 Task: Find an Airbnb in Lesosibirsk, Russia for 6 guests from July 7 to July 15, with 3 bedrooms, 3 beds, 3 bathrooms, a washing machine, and self check-in, within a price range of ₹15,000 to ₹20,000 per night.
Action: Mouse moved to (522, 132)
Screenshot: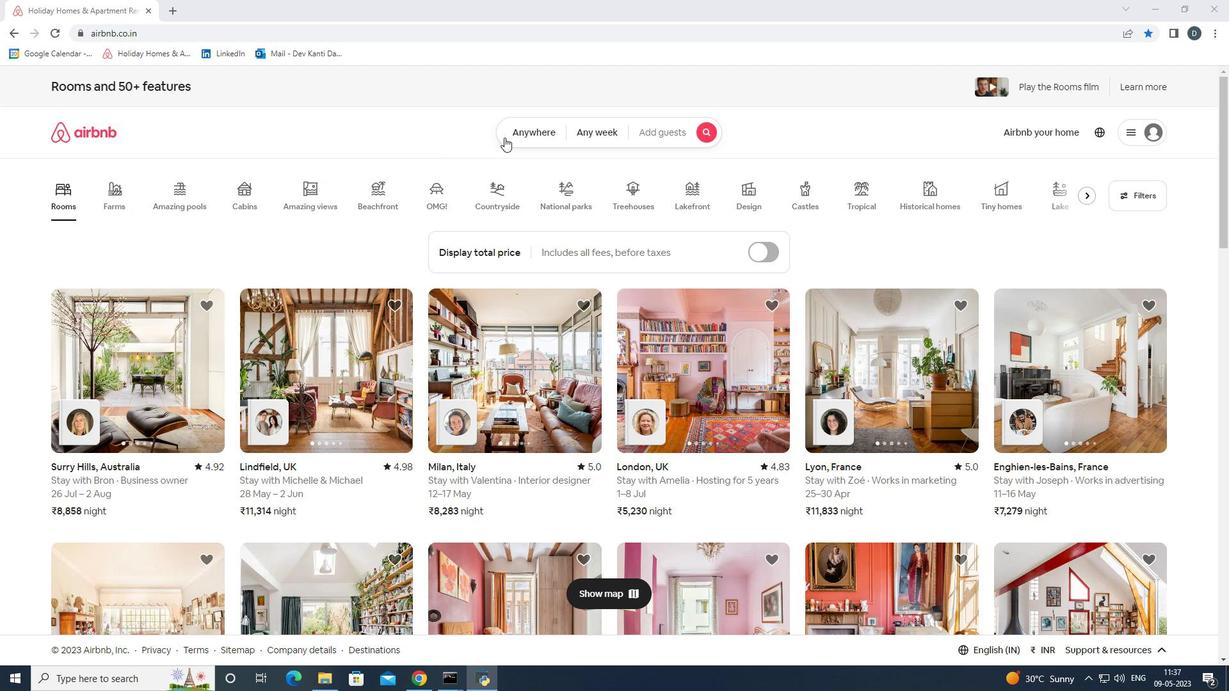 
Action: Mouse pressed left at (522, 132)
Screenshot: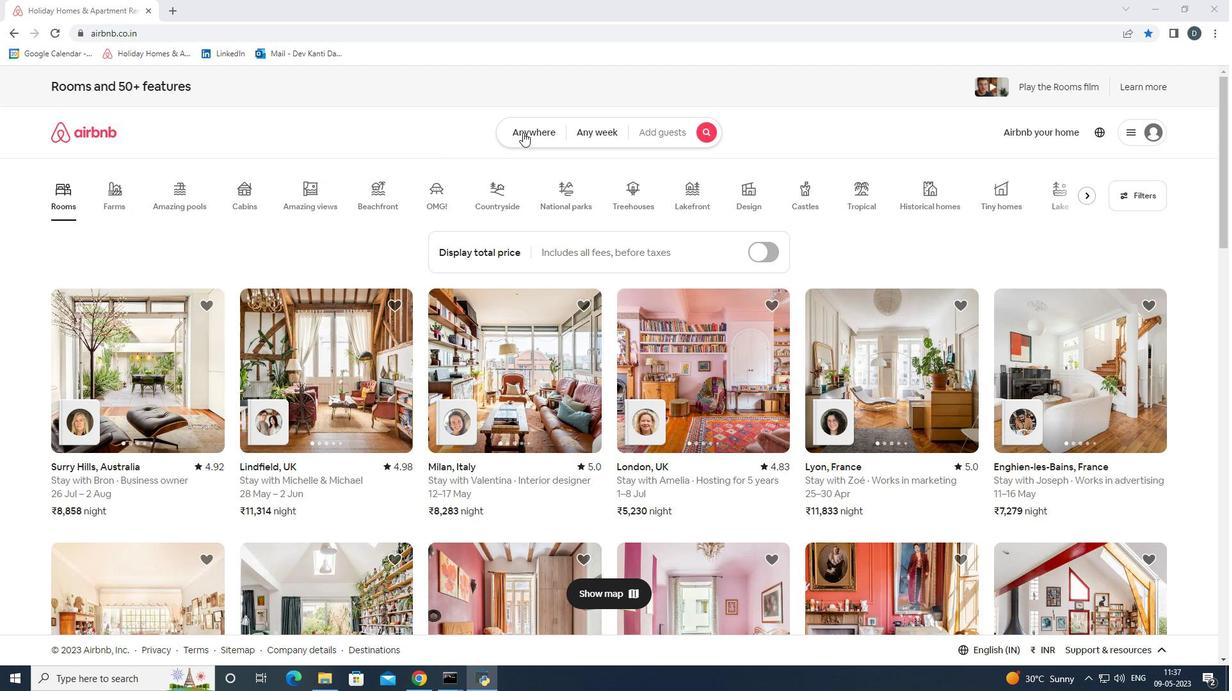 
Action: Mouse moved to (463, 183)
Screenshot: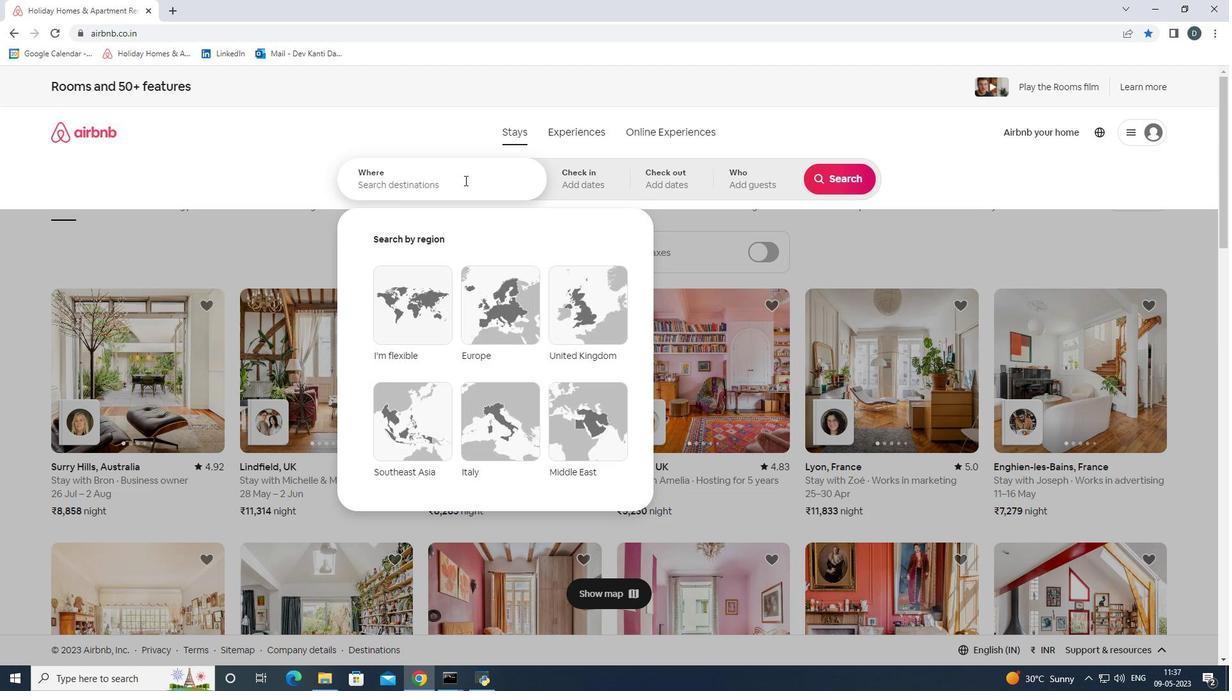 
Action: Mouse pressed left at (463, 183)
Screenshot: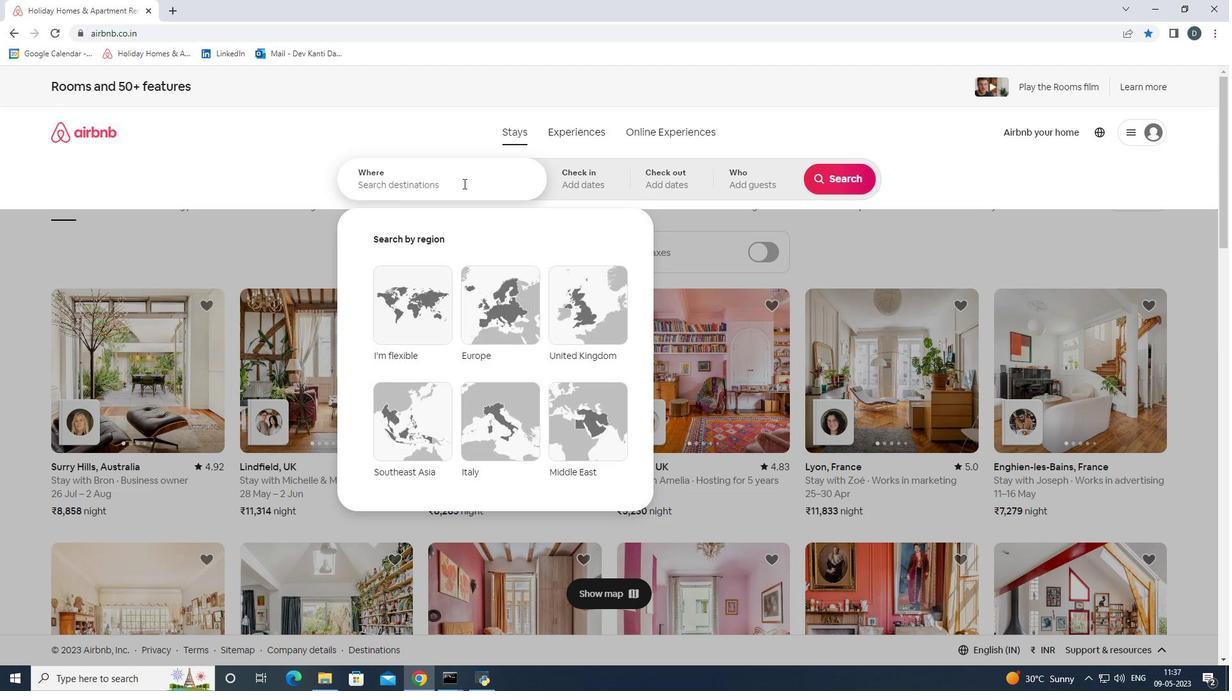 
Action: Key pressed <Key.shift>Lesosibirsk,<Key.shift><Key.shift><Key.shift><Key.shift><Key.shift><Key.shift><Key.shift><Key.shift>Russia<Key.enter>
Screenshot: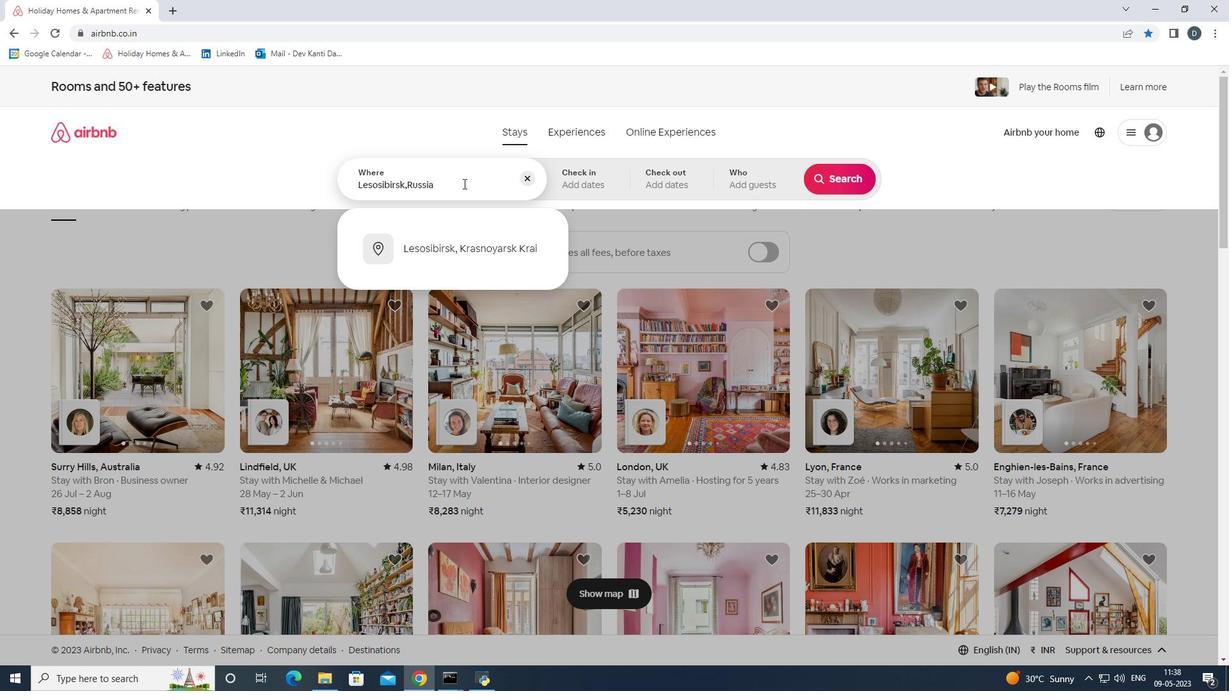 
Action: Mouse moved to (829, 284)
Screenshot: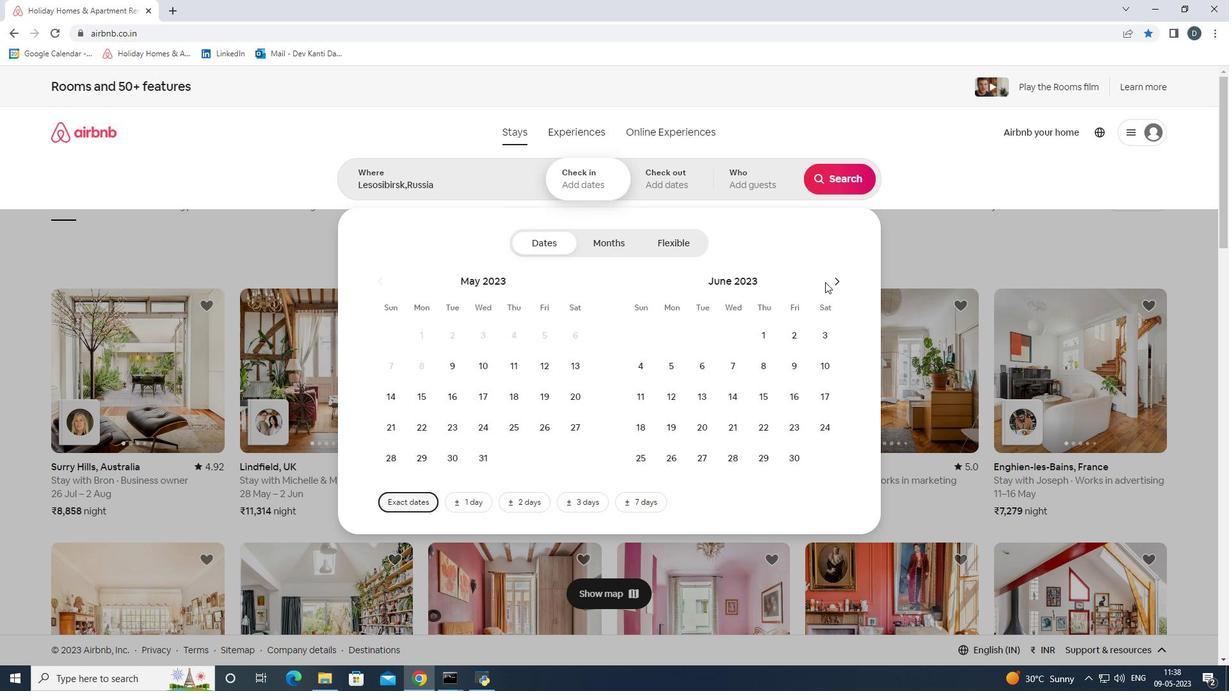 
Action: Mouse pressed left at (829, 284)
Screenshot: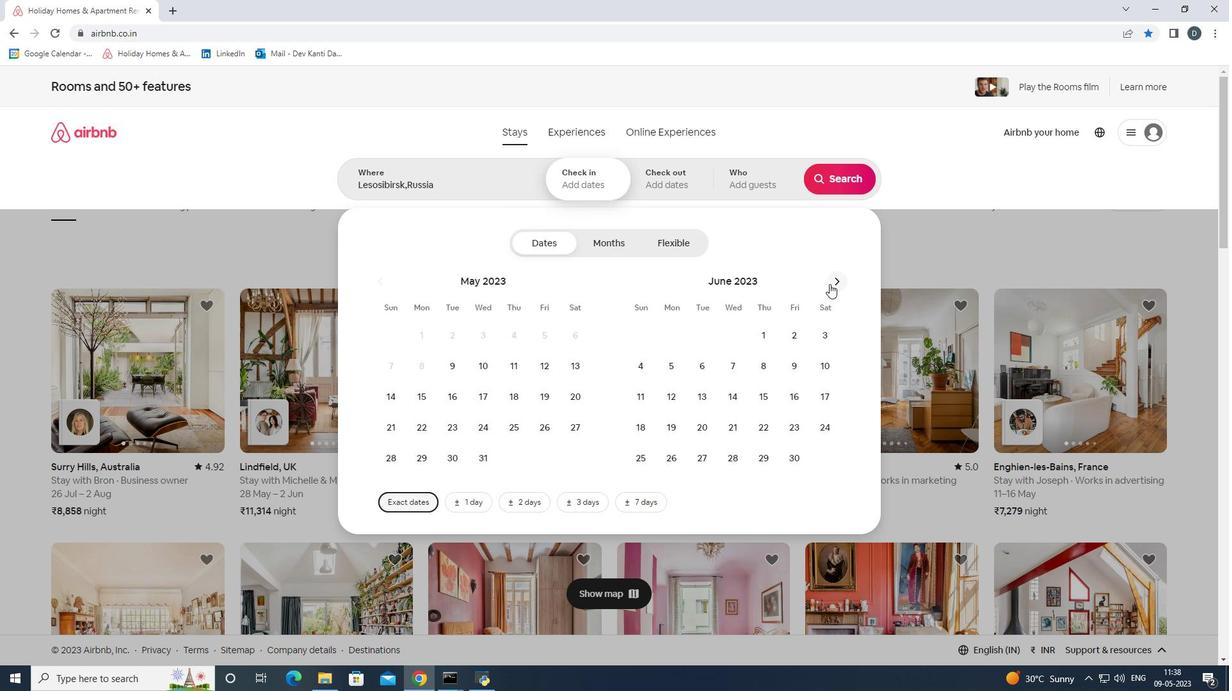
Action: Mouse moved to (789, 367)
Screenshot: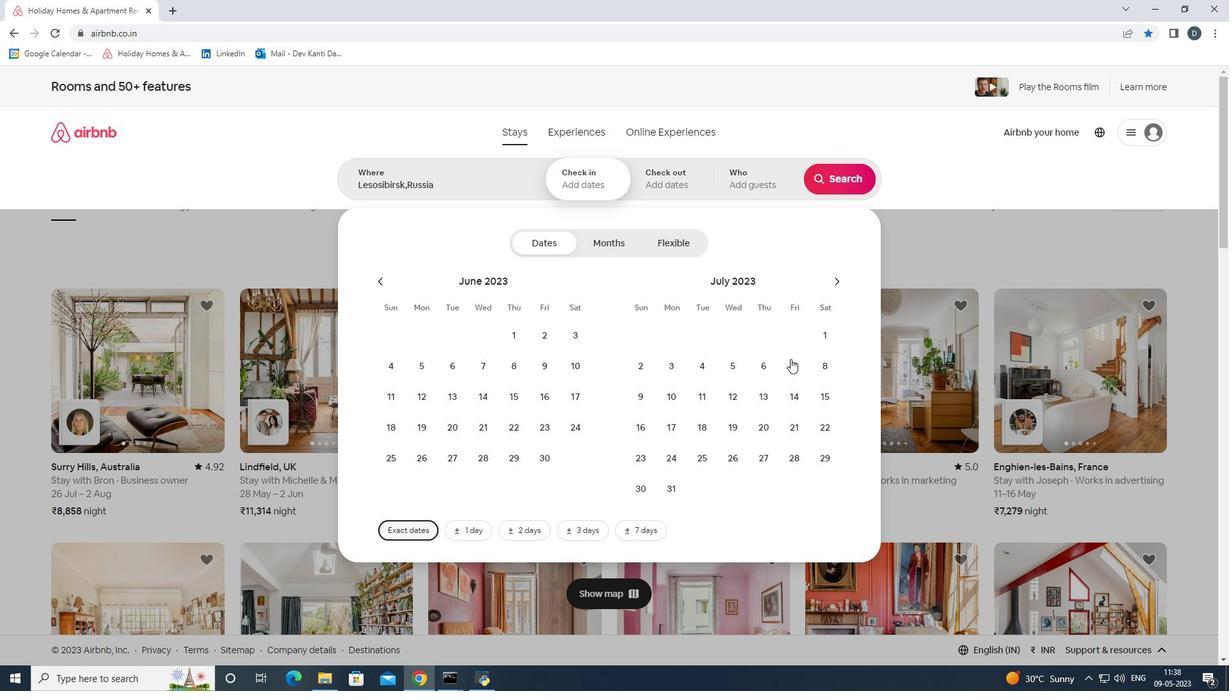 
Action: Mouse pressed left at (789, 367)
Screenshot: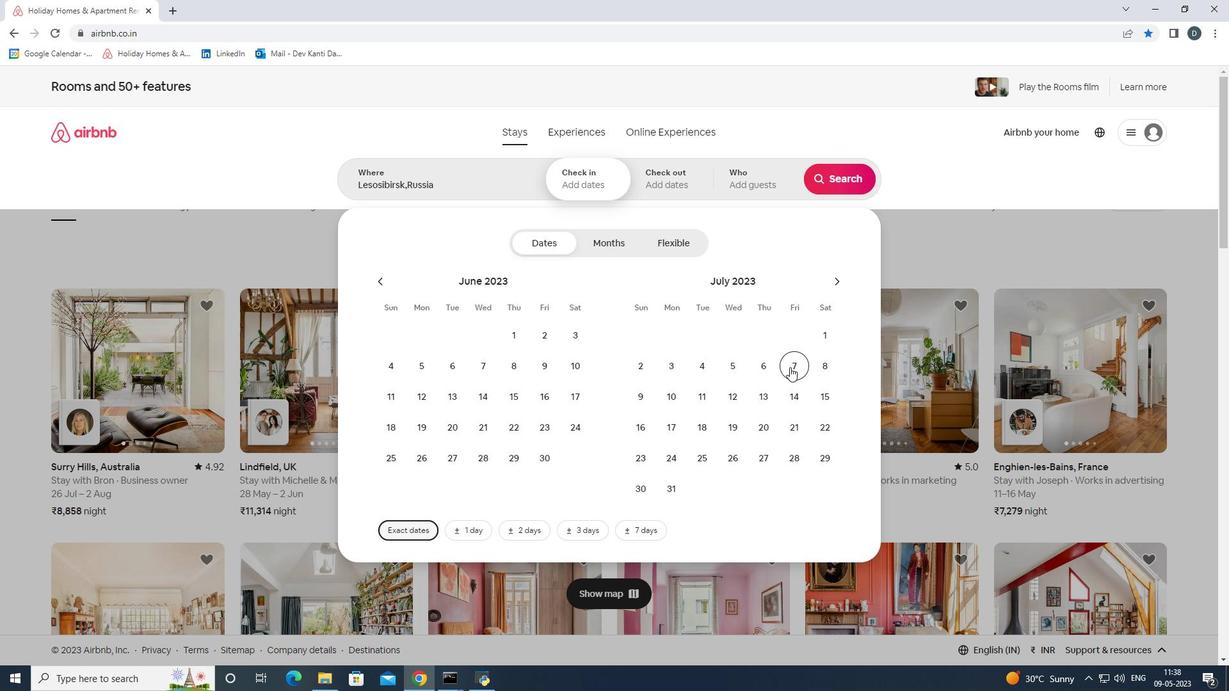 
Action: Mouse moved to (816, 391)
Screenshot: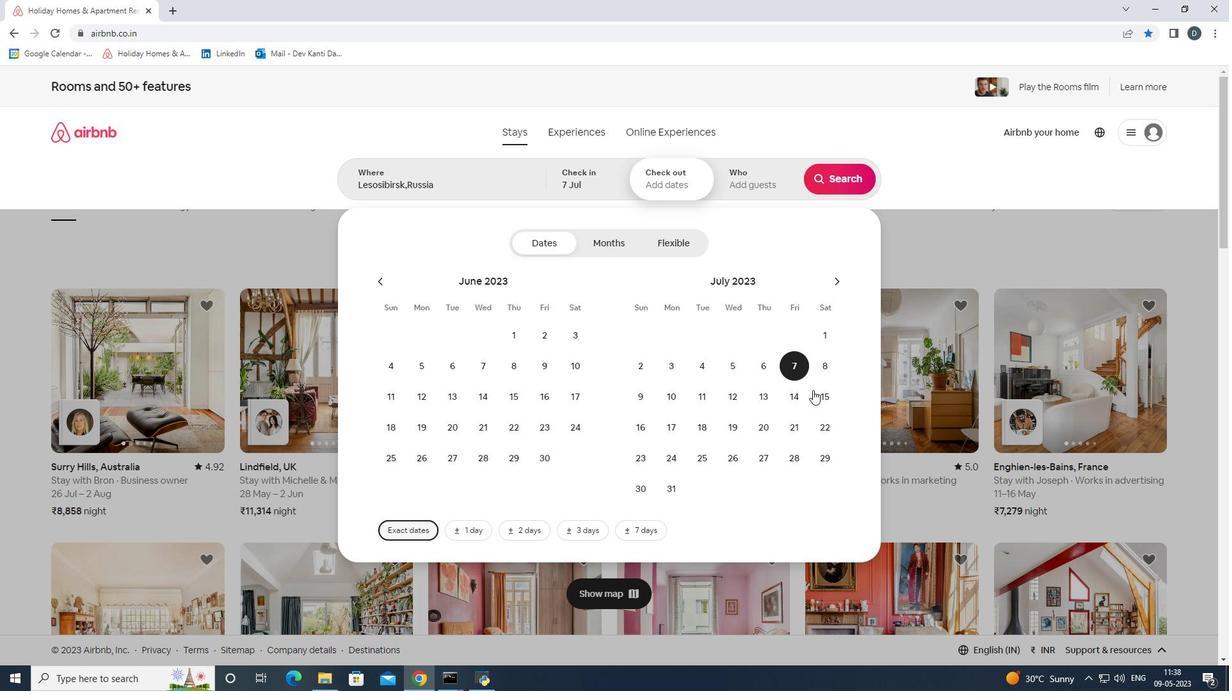 
Action: Mouse pressed left at (816, 391)
Screenshot: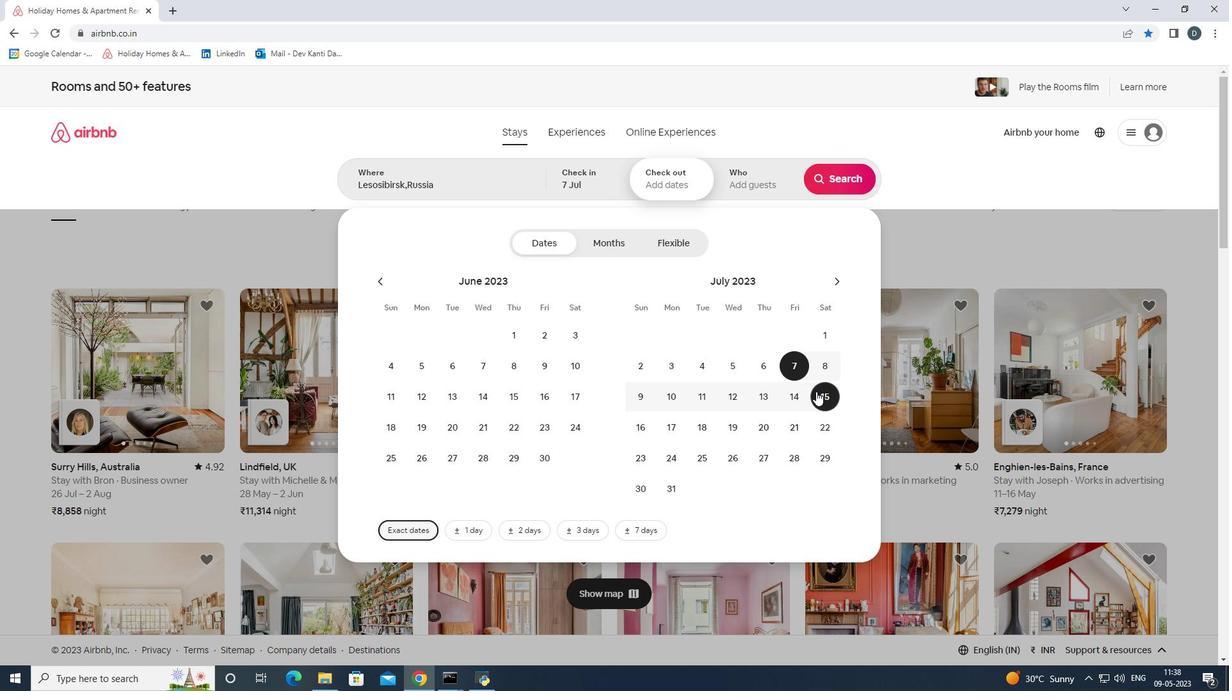 
Action: Mouse moved to (758, 197)
Screenshot: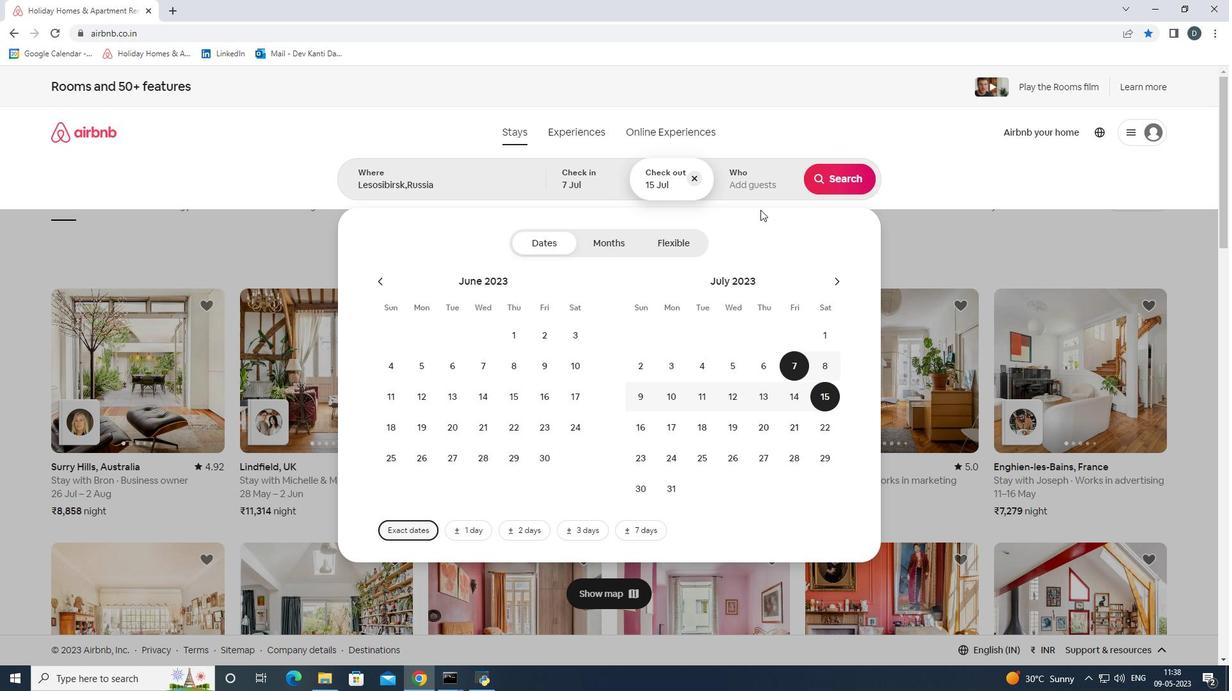 
Action: Mouse pressed left at (758, 197)
Screenshot: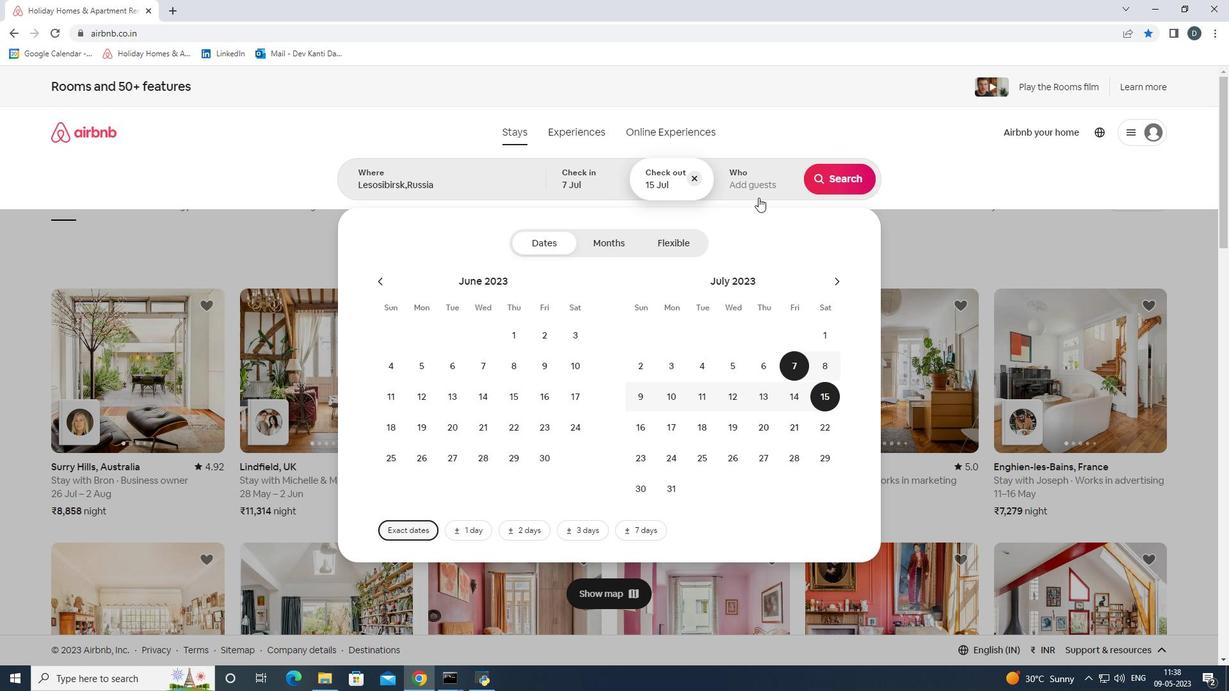 
Action: Mouse moved to (839, 250)
Screenshot: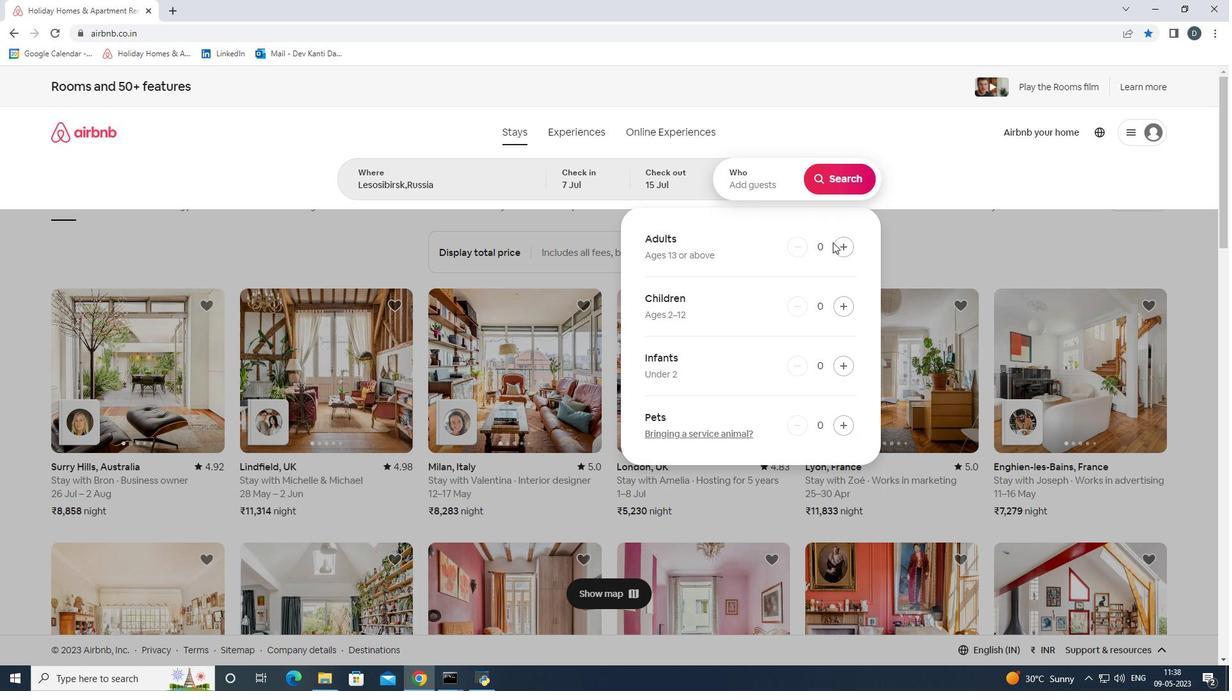 
Action: Mouse pressed left at (839, 250)
Screenshot: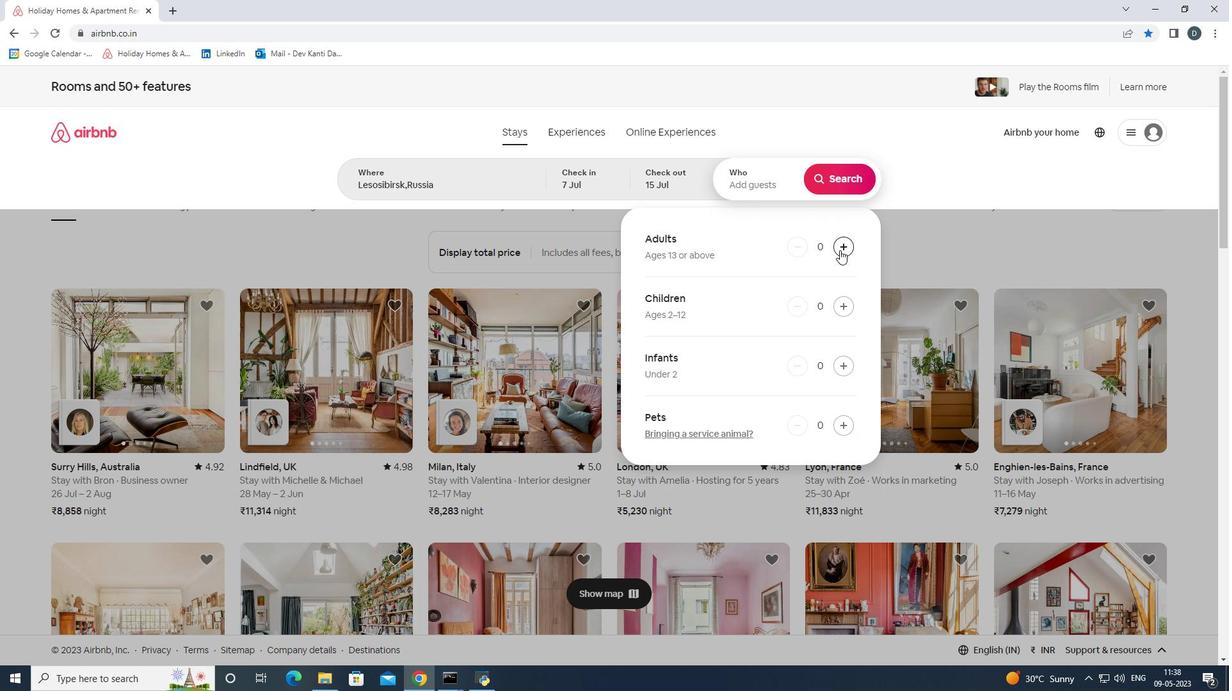 
Action: Mouse pressed left at (839, 250)
Screenshot: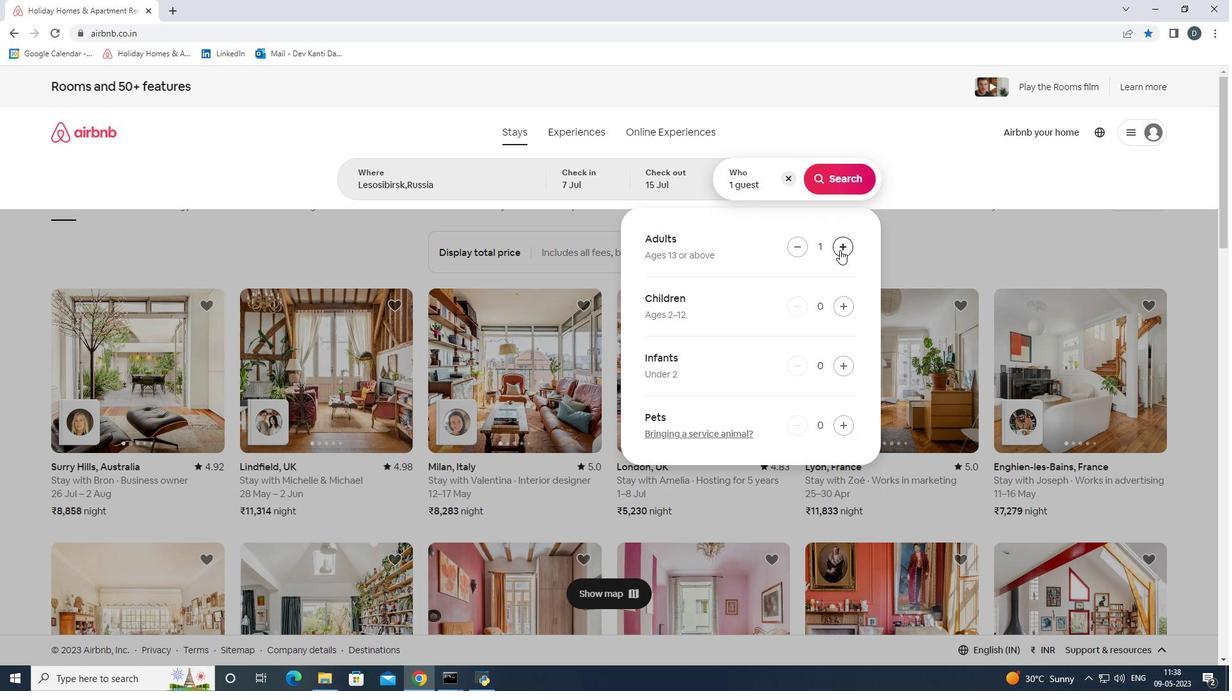 
Action: Mouse pressed left at (839, 250)
Screenshot: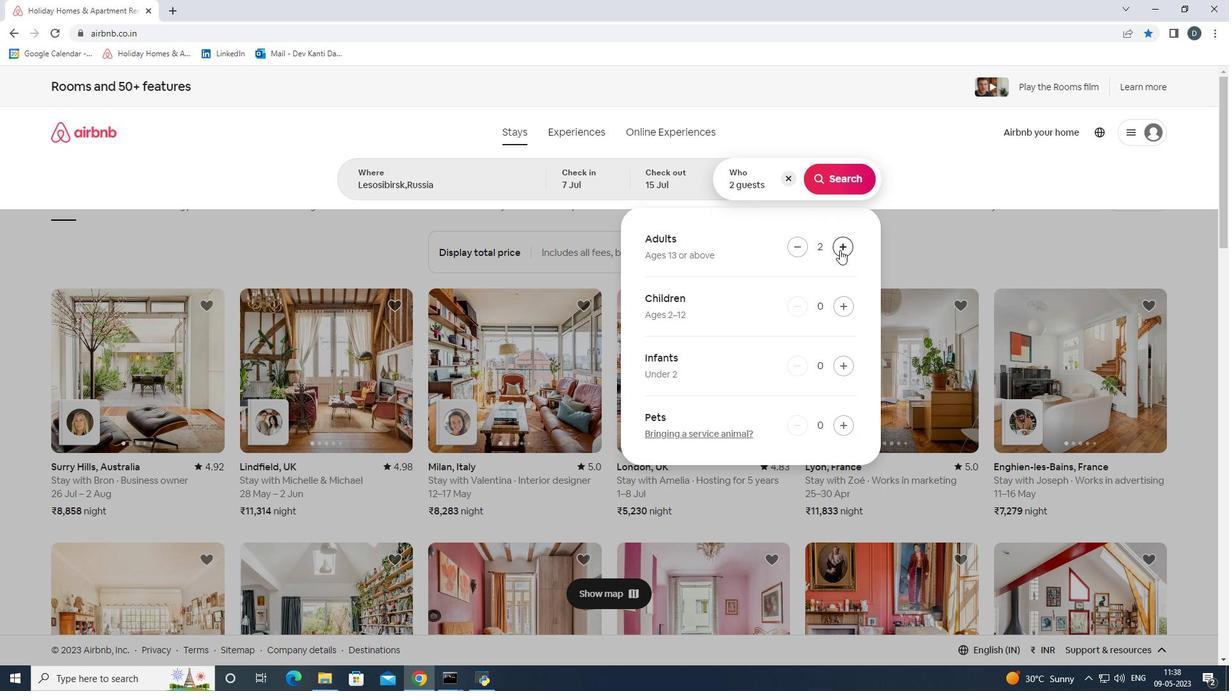 
Action: Mouse moved to (841, 250)
Screenshot: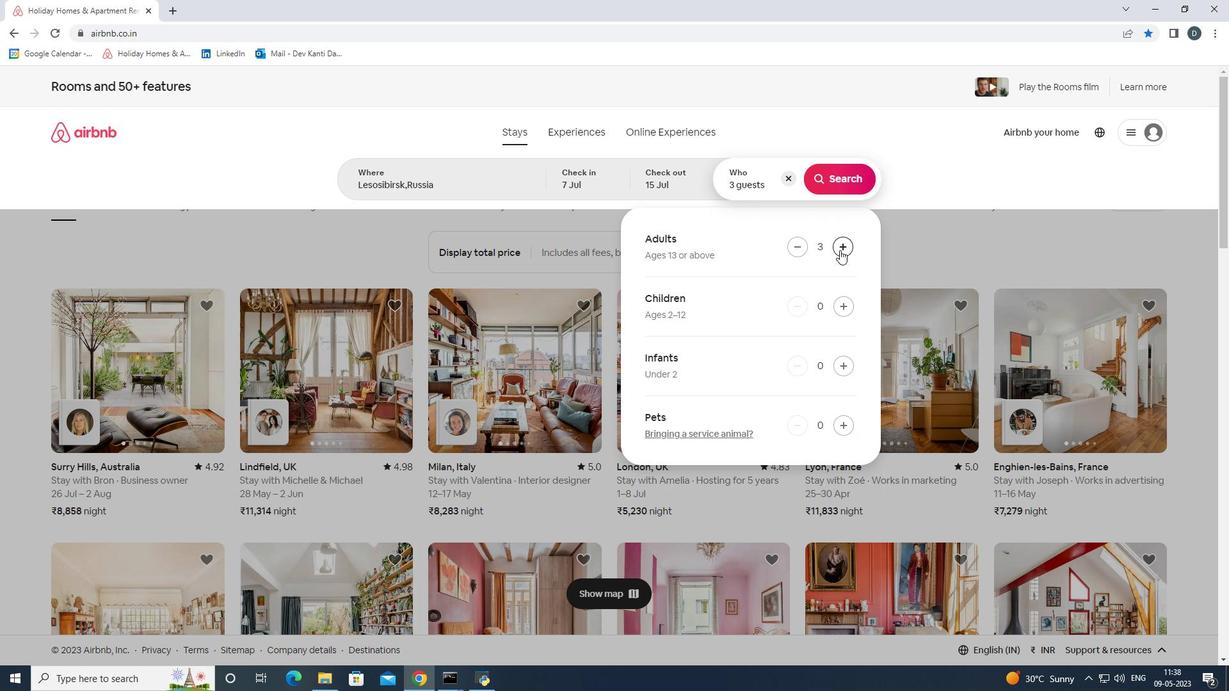 
Action: Mouse pressed left at (841, 250)
Screenshot: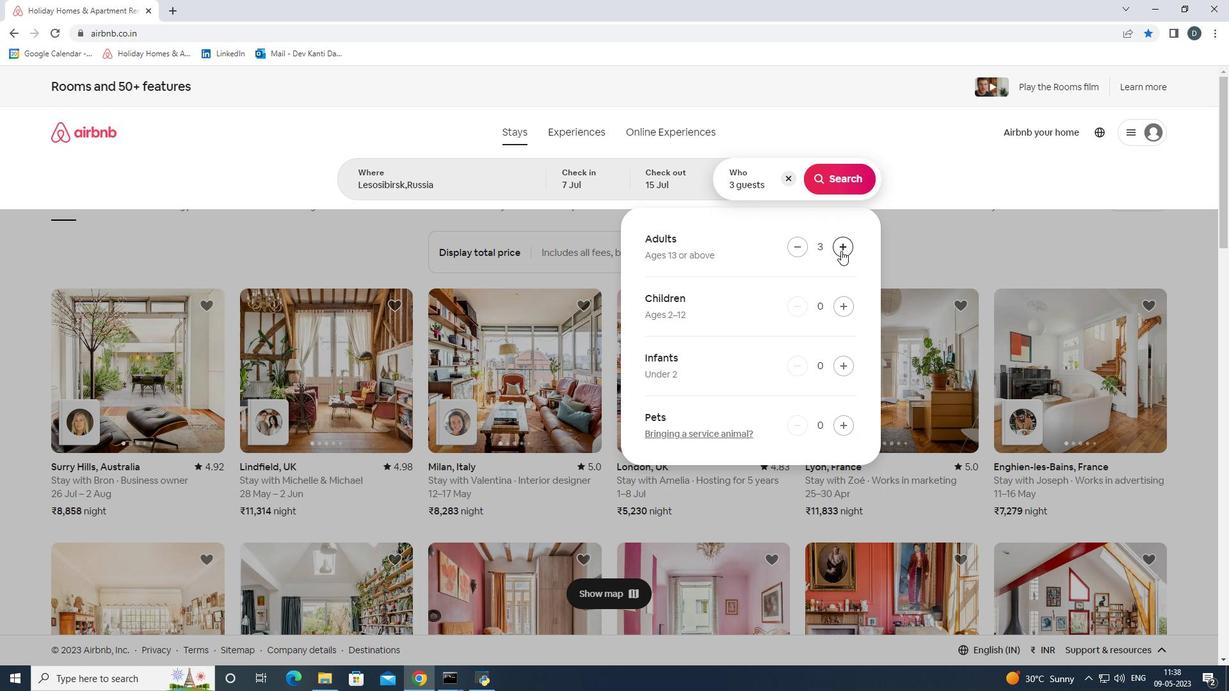 
Action: Mouse pressed left at (841, 250)
Screenshot: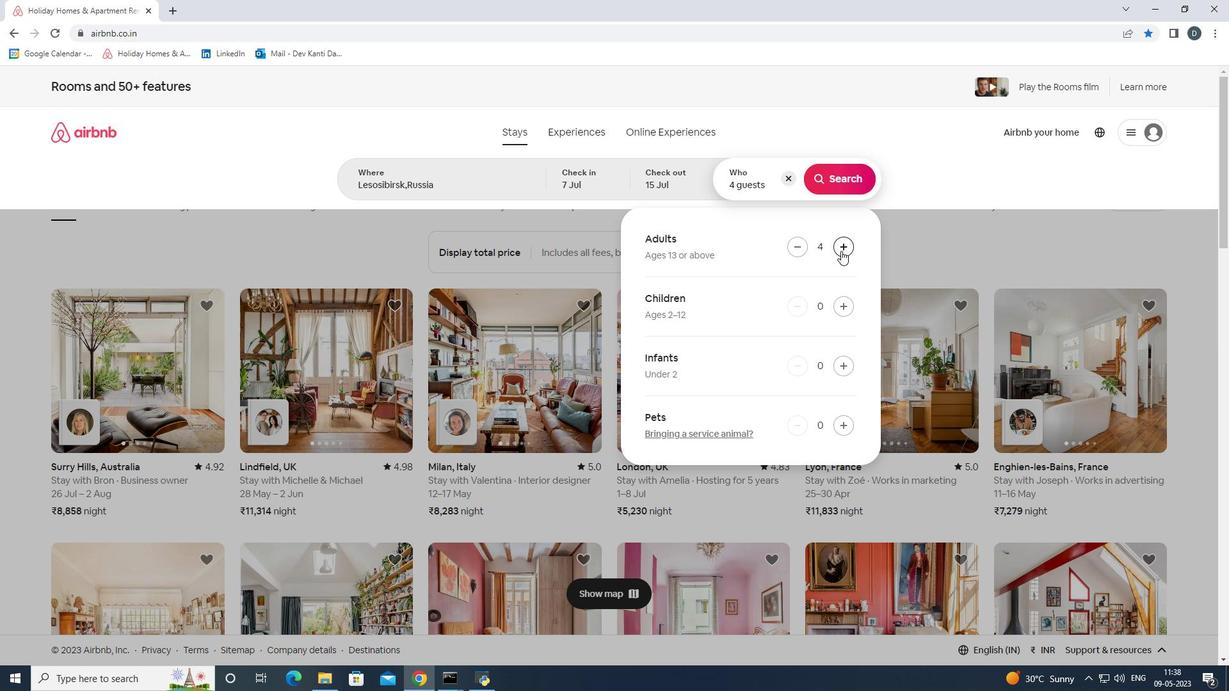 
Action: Mouse pressed left at (841, 250)
Screenshot: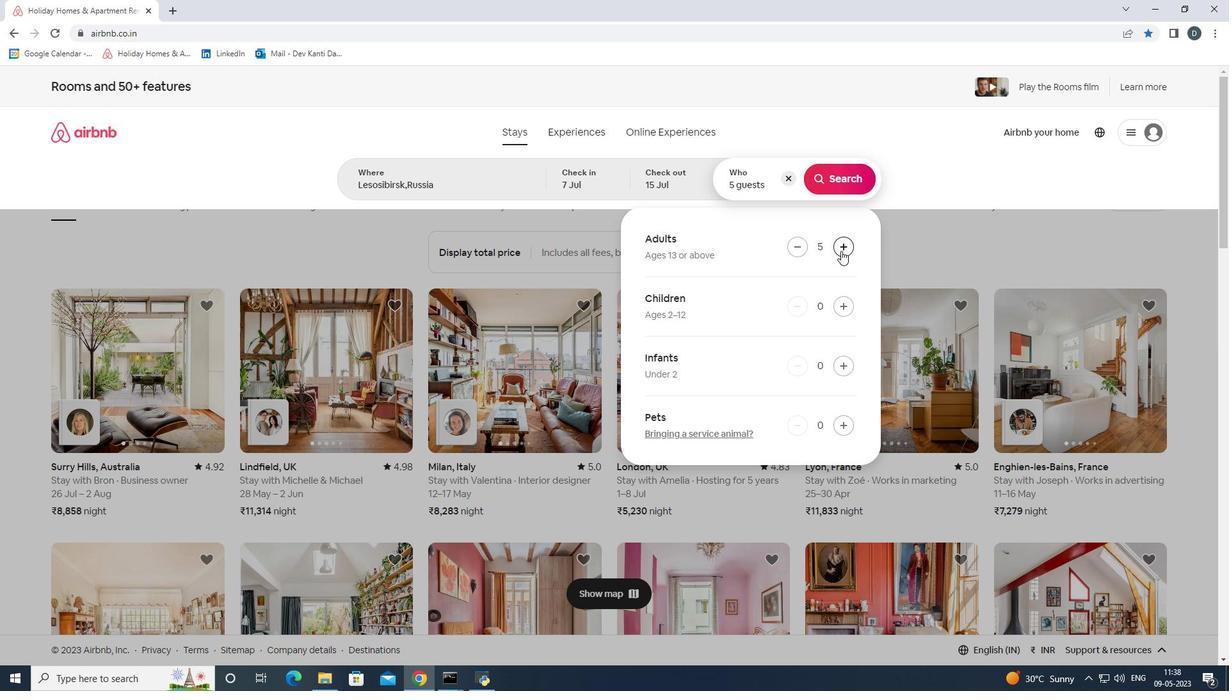 
Action: Mouse moved to (841, 177)
Screenshot: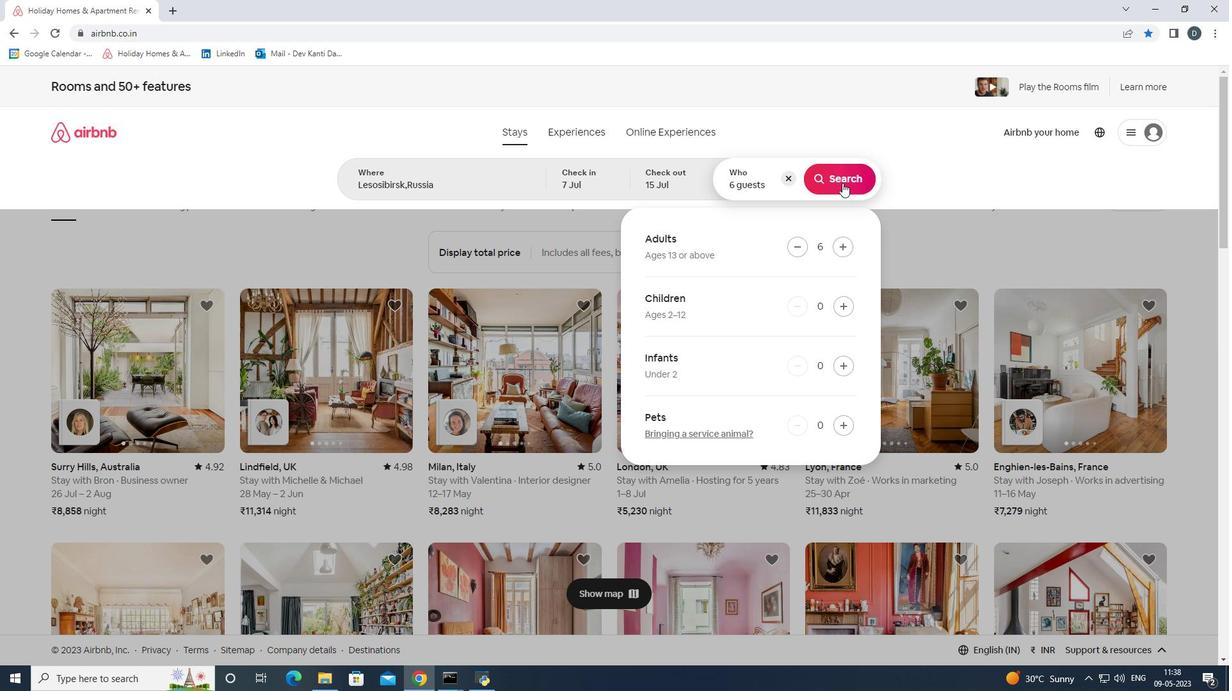 
Action: Mouse pressed left at (841, 177)
Screenshot: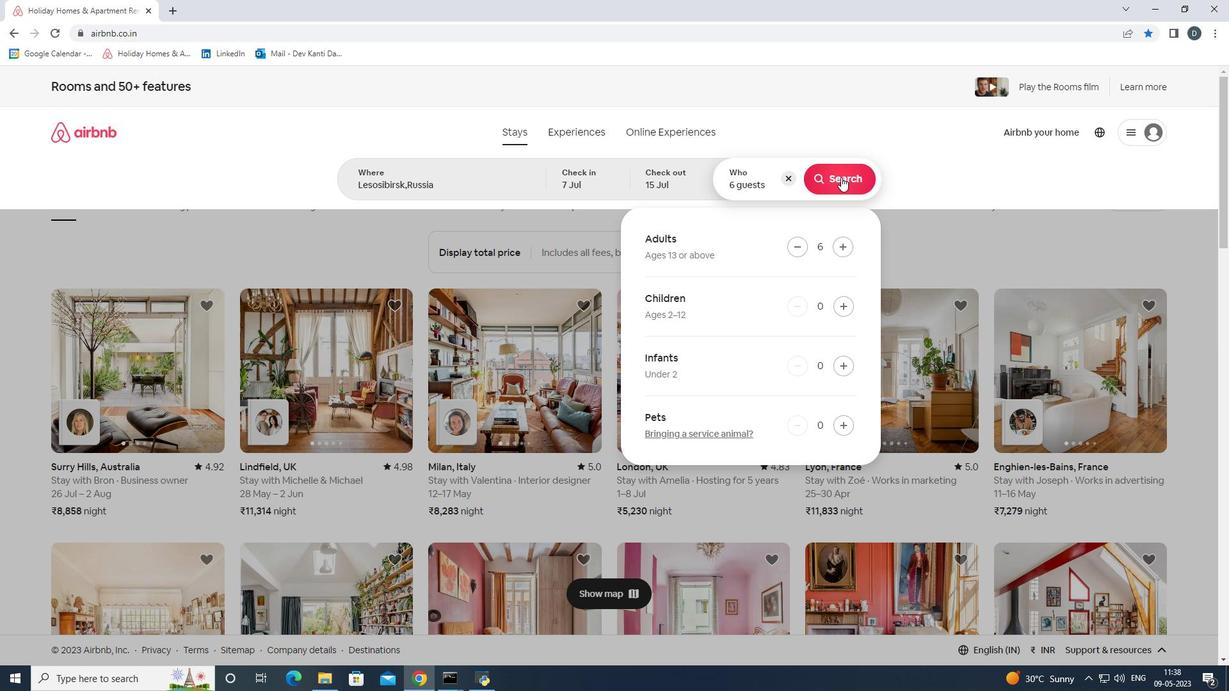 
Action: Mouse moved to (1183, 136)
Screenshot: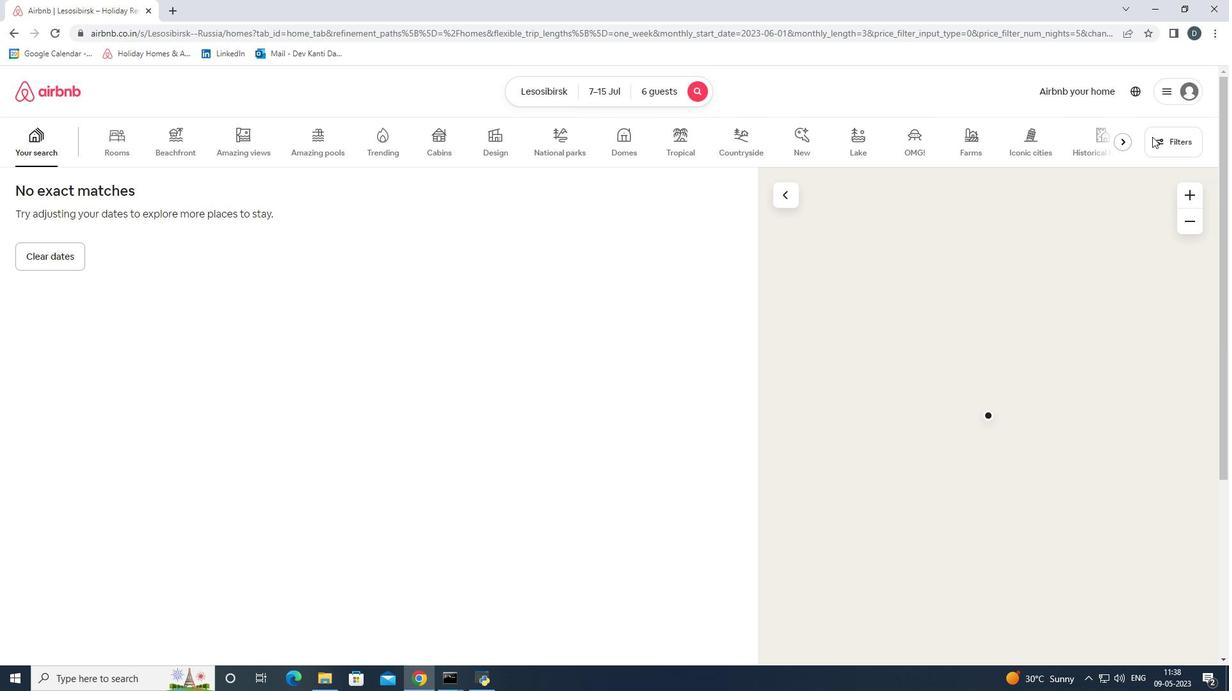 
Action: Mouse pressed left at (1183, 136)
Screenshot: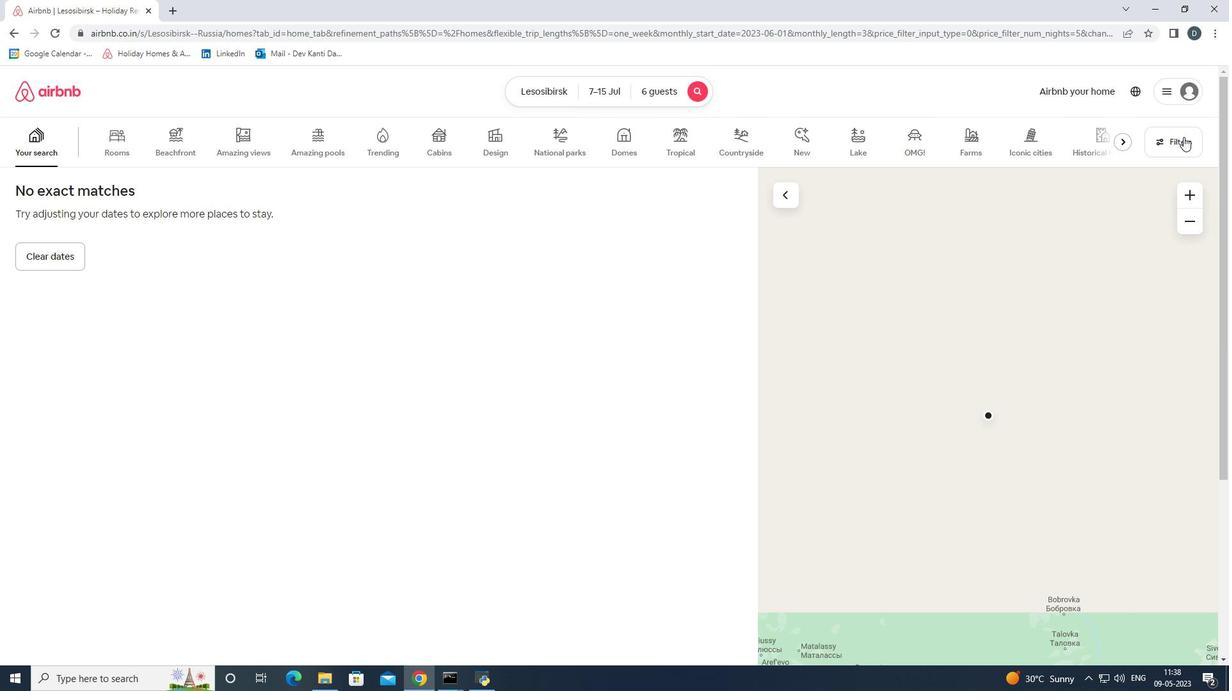 
Action: Mouse moved to (516, 453)
Screenshot: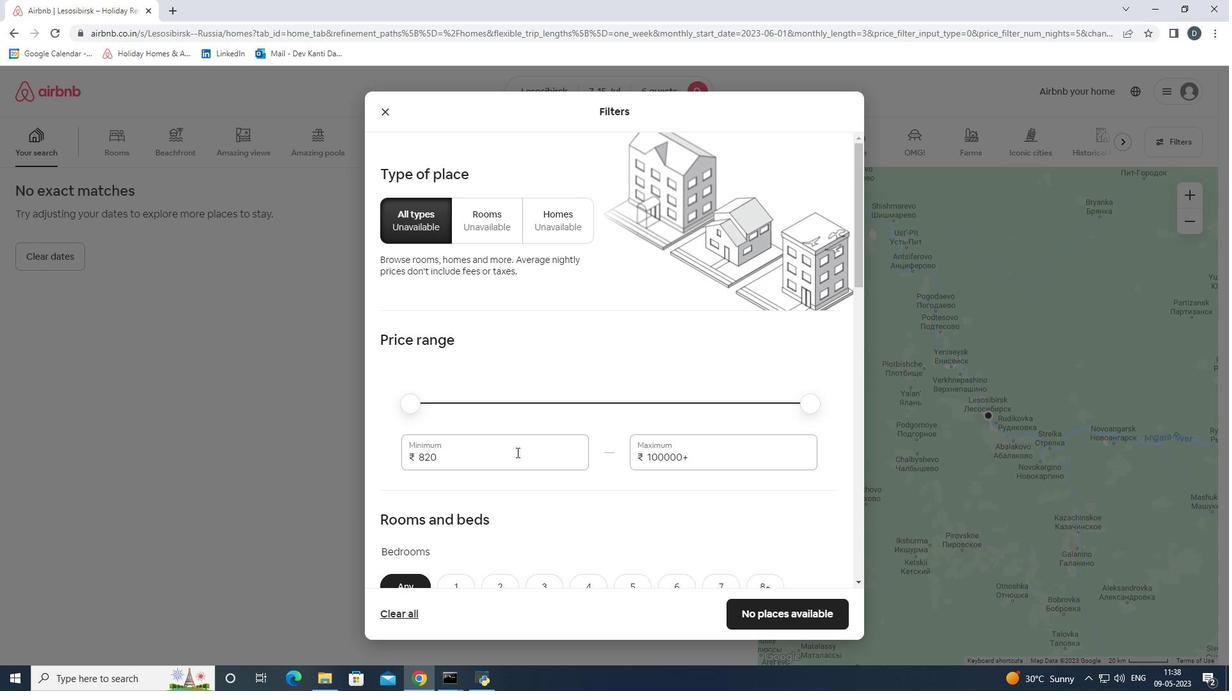 
Action: Mouse pressed left at (516, 453)
Screenshot: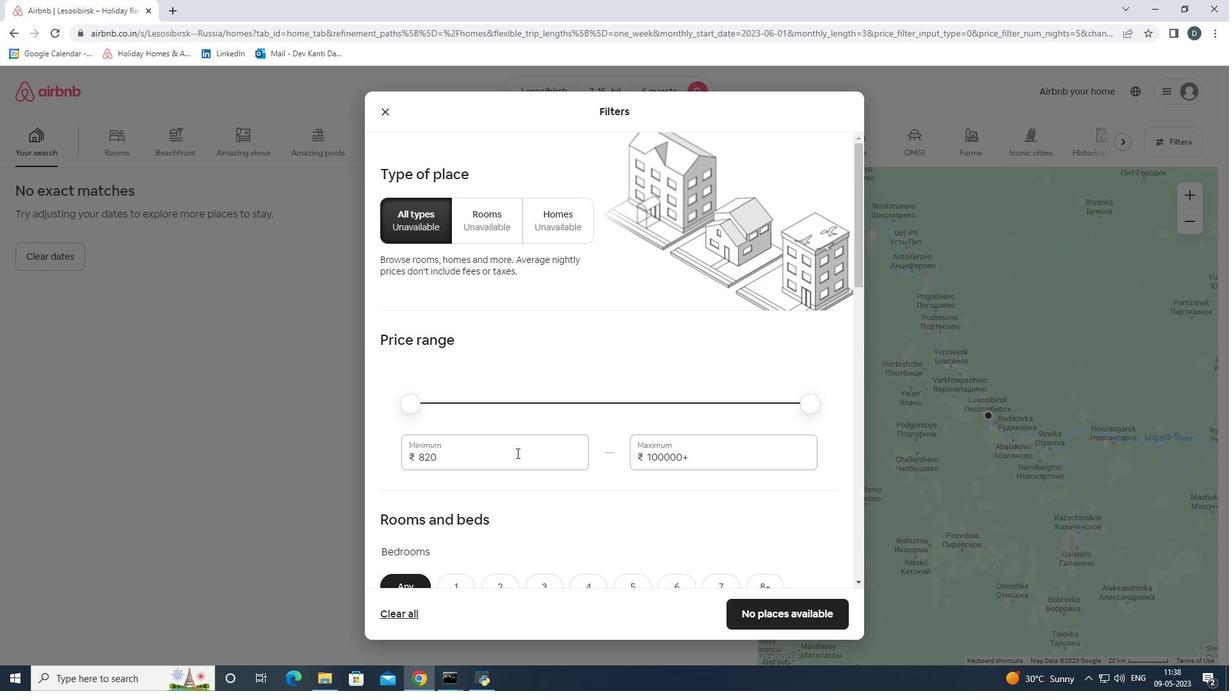 
Action: Mouse pressed left at (516, 453)
Screenshot: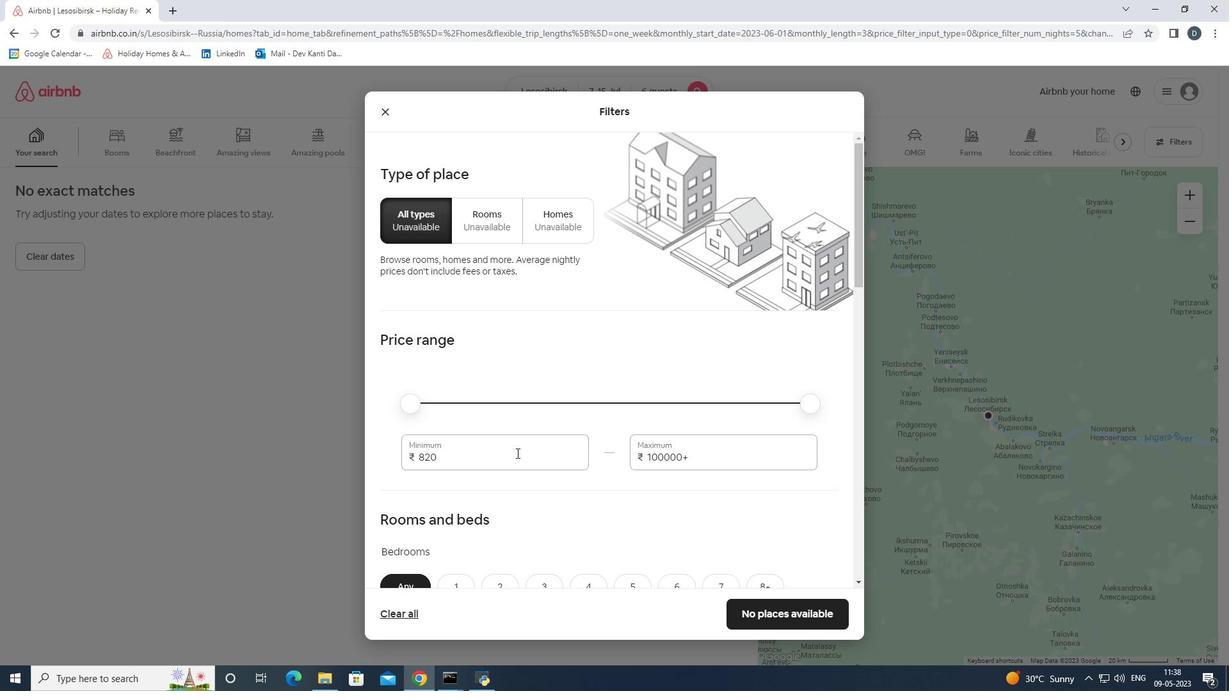 
Action: Key pressed 15000<Key.tab>20000
Screenshot: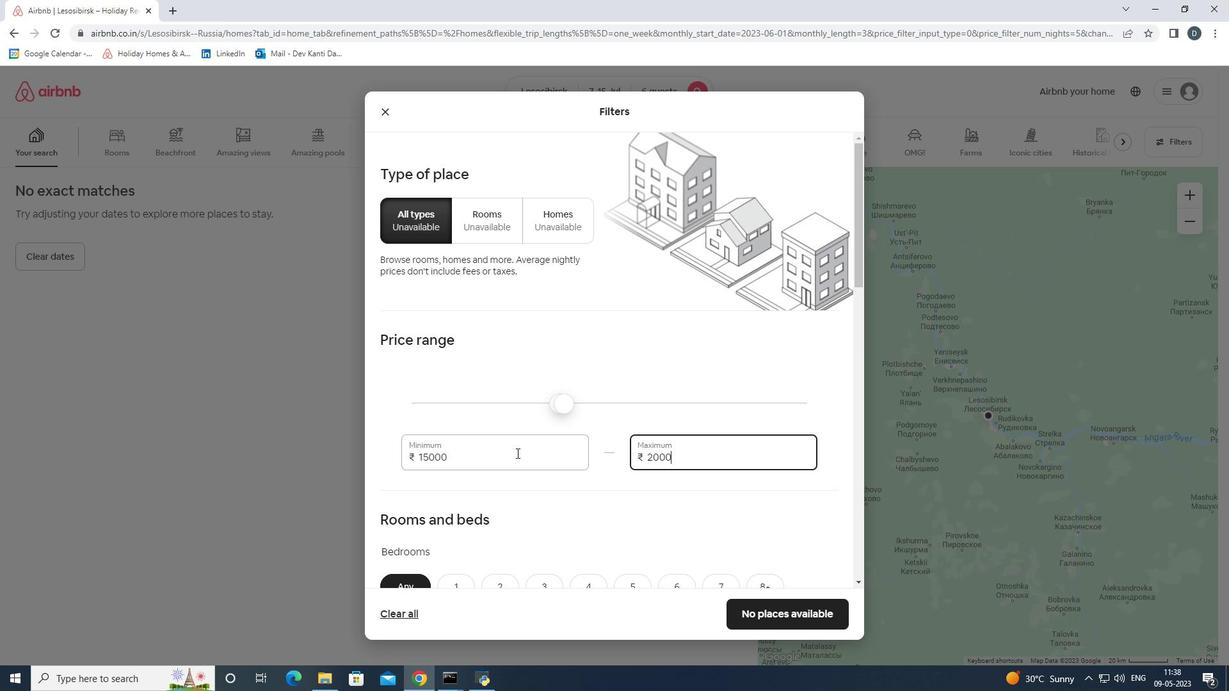 
Action: Mouse scrolled (516, 452) with delta (0, 0)
Screenshot: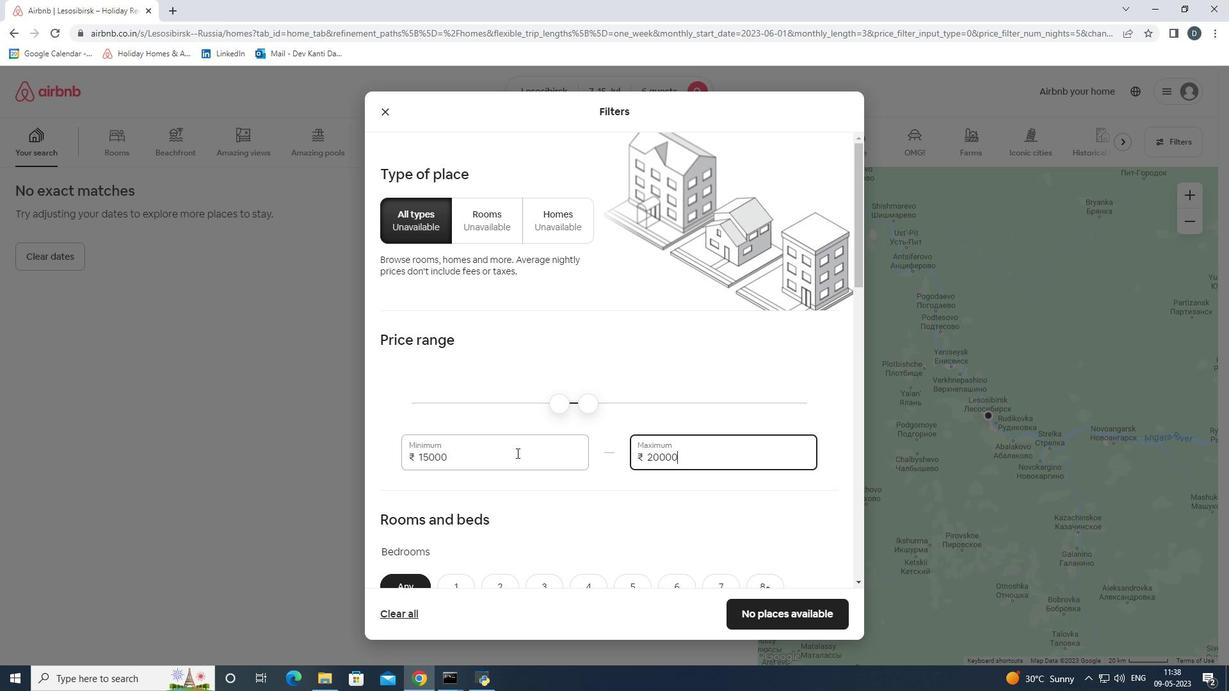 
Action: Mouse scrolled (516, 452) with delta (0, 0)
Screenshot: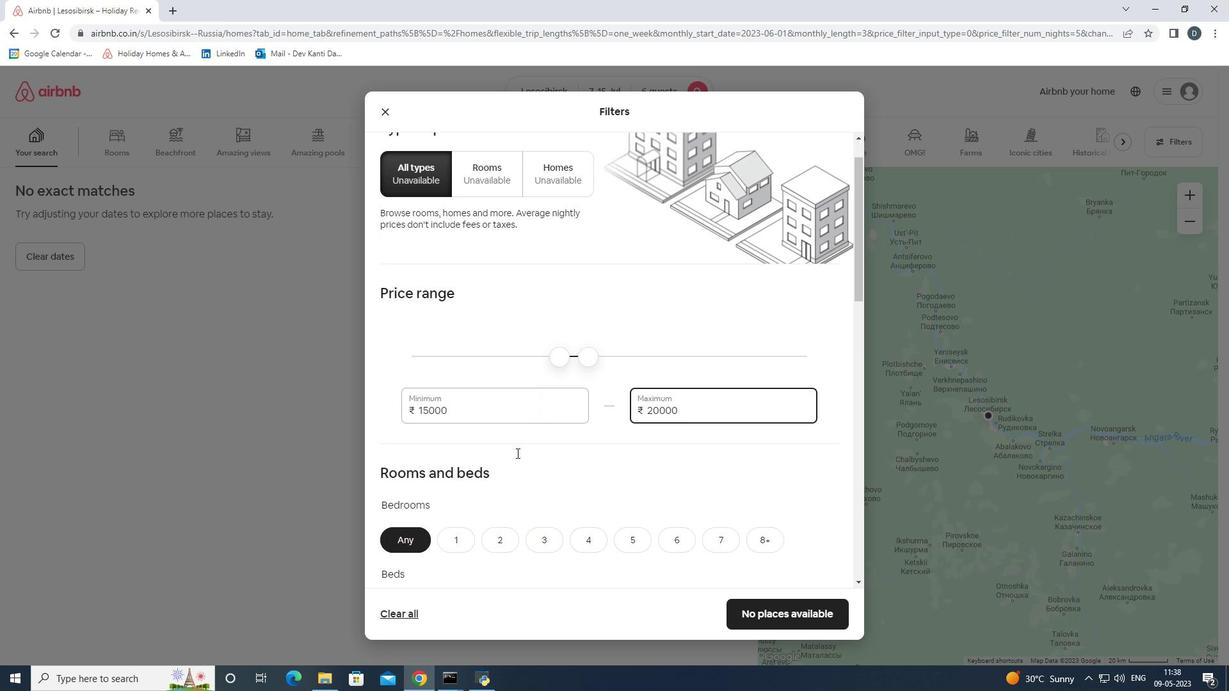 
Action: Mouse scrolled (516, 452) with delta (0, 0)
Screenshot: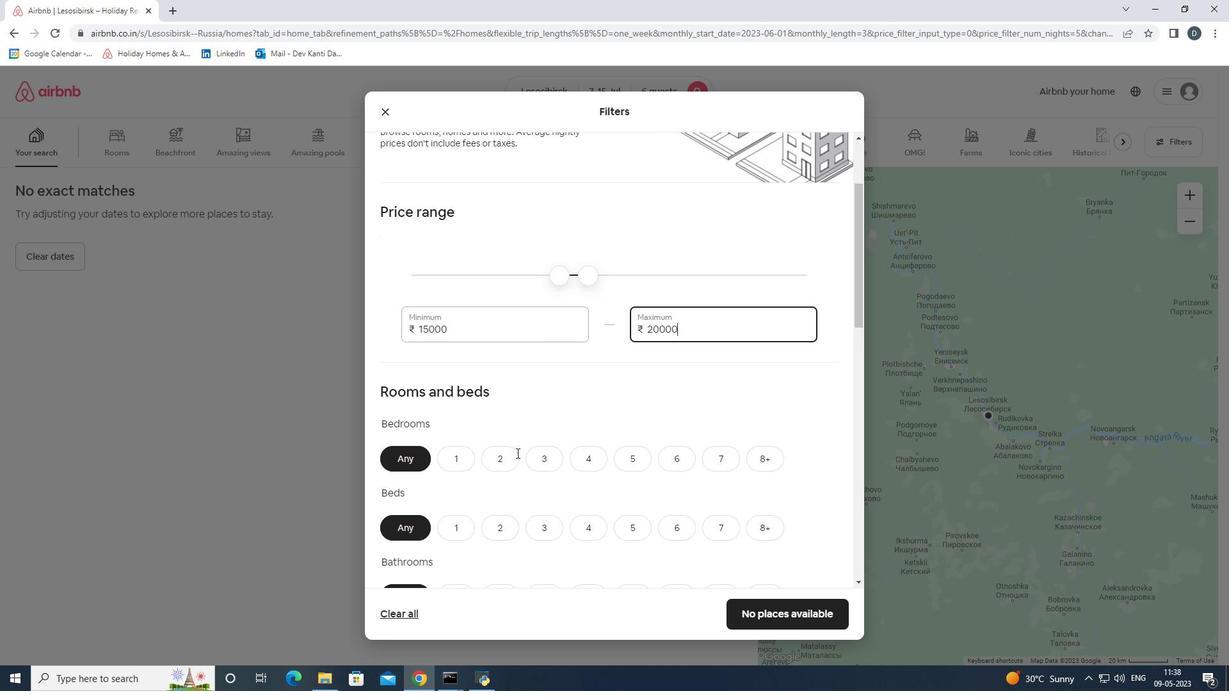 
Action: Mouse moved to (550, 398)
Screenshot: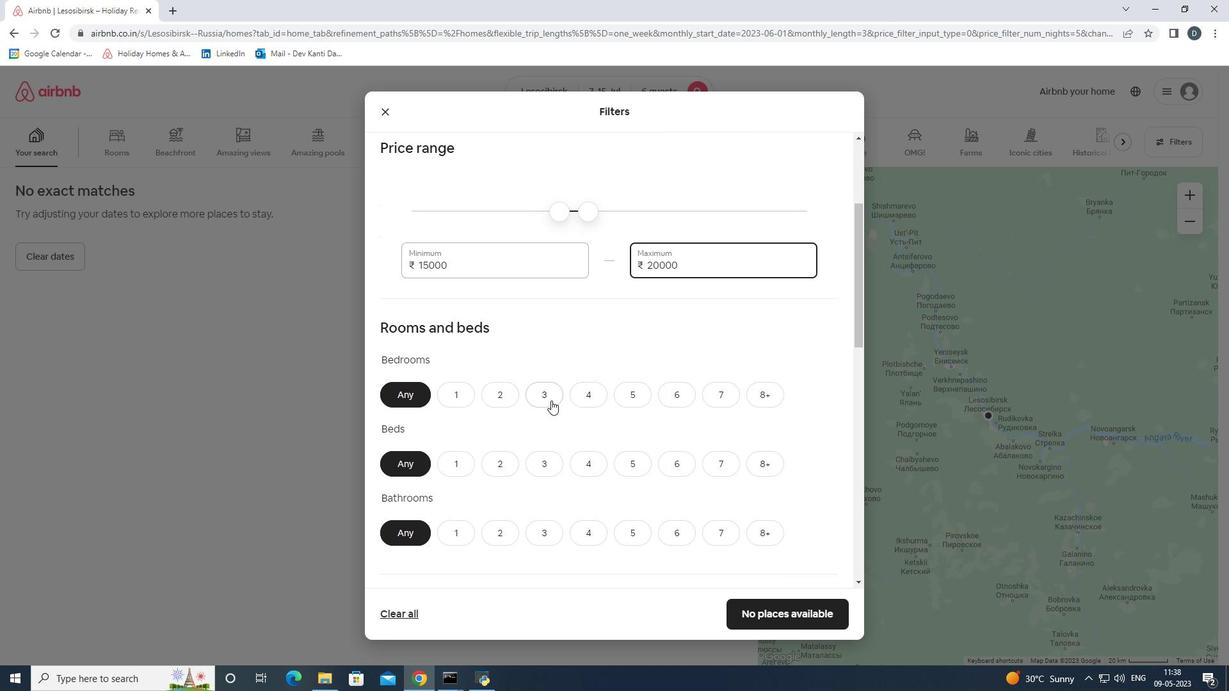 
Action: Mouse pressed left at (550, 398)
Screenshot: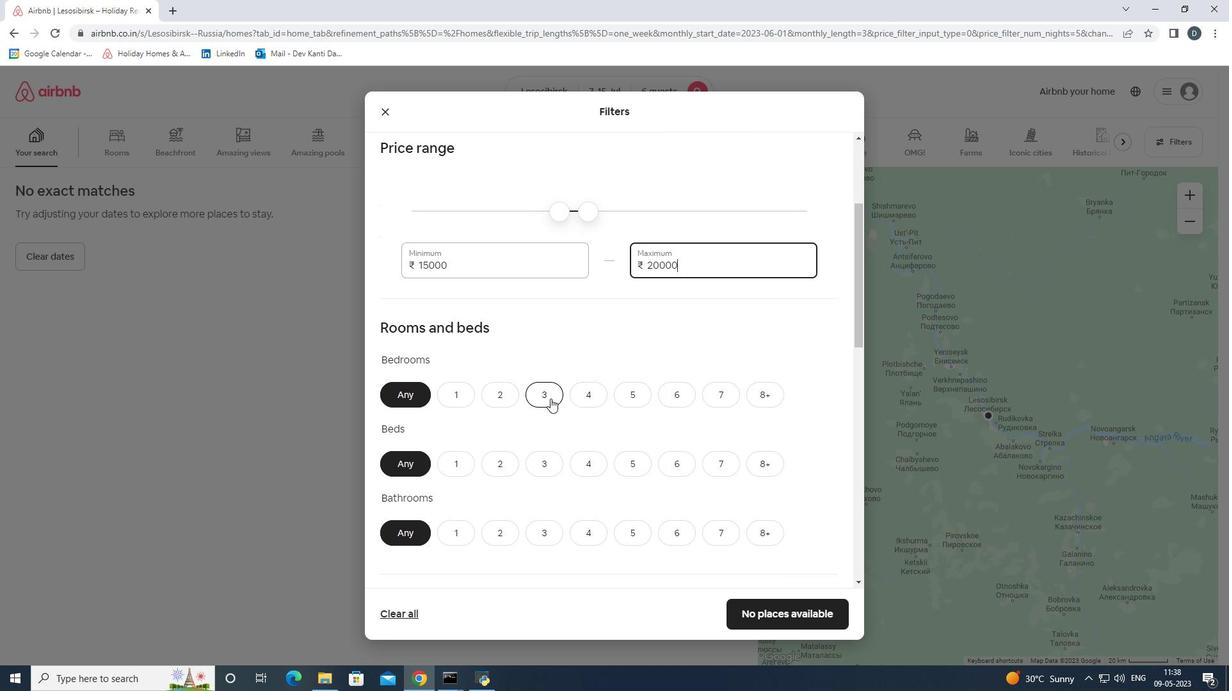 
Action: Mouse moved to (547, 456)
Screenshot: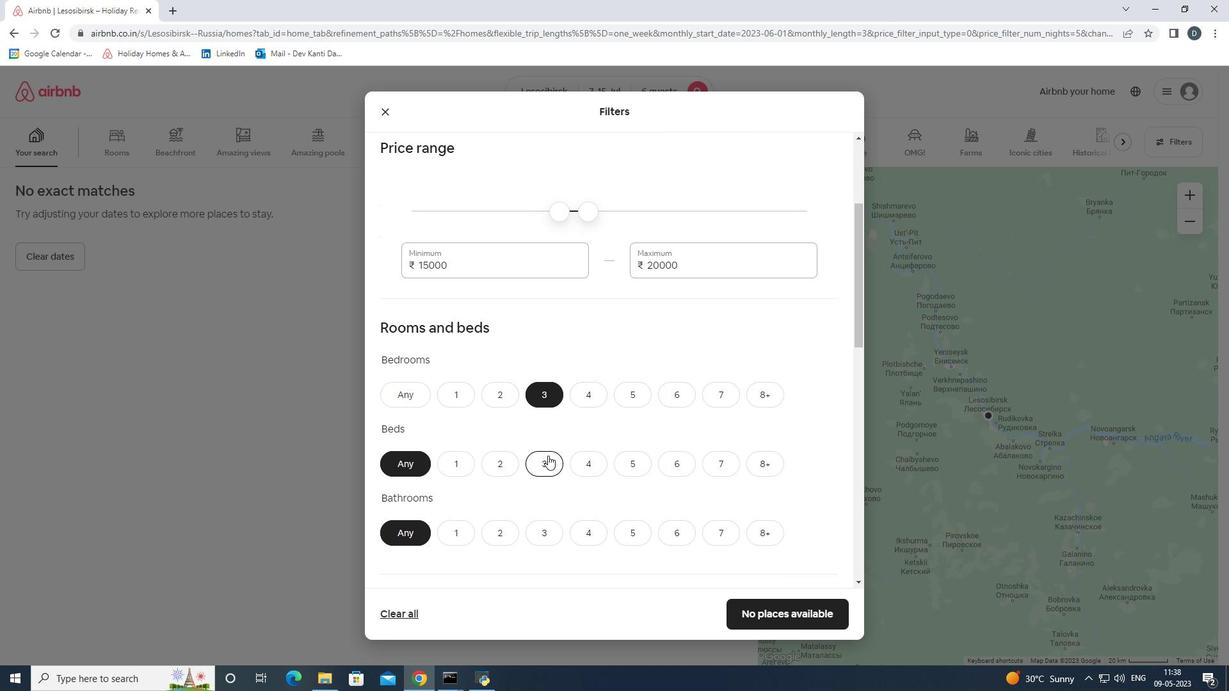 
Action: Mouse pressed left at (547, 456)
Screenshot: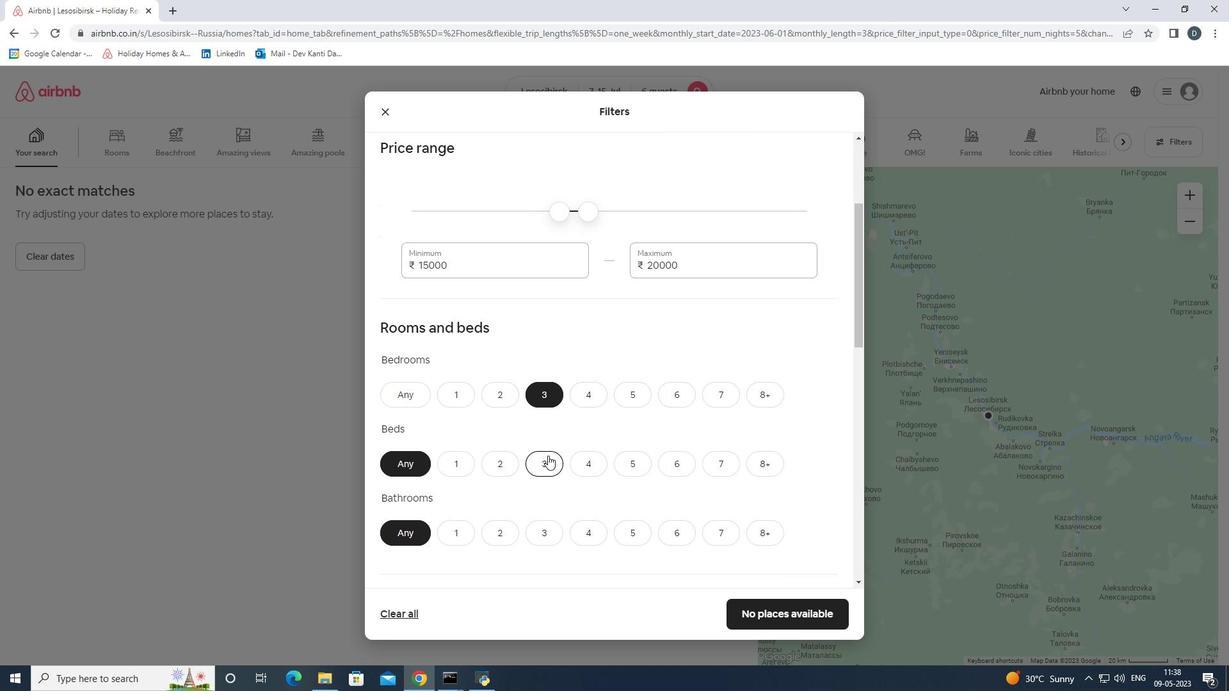 
Action: Mouse moved to (549, 529)
Screenshot: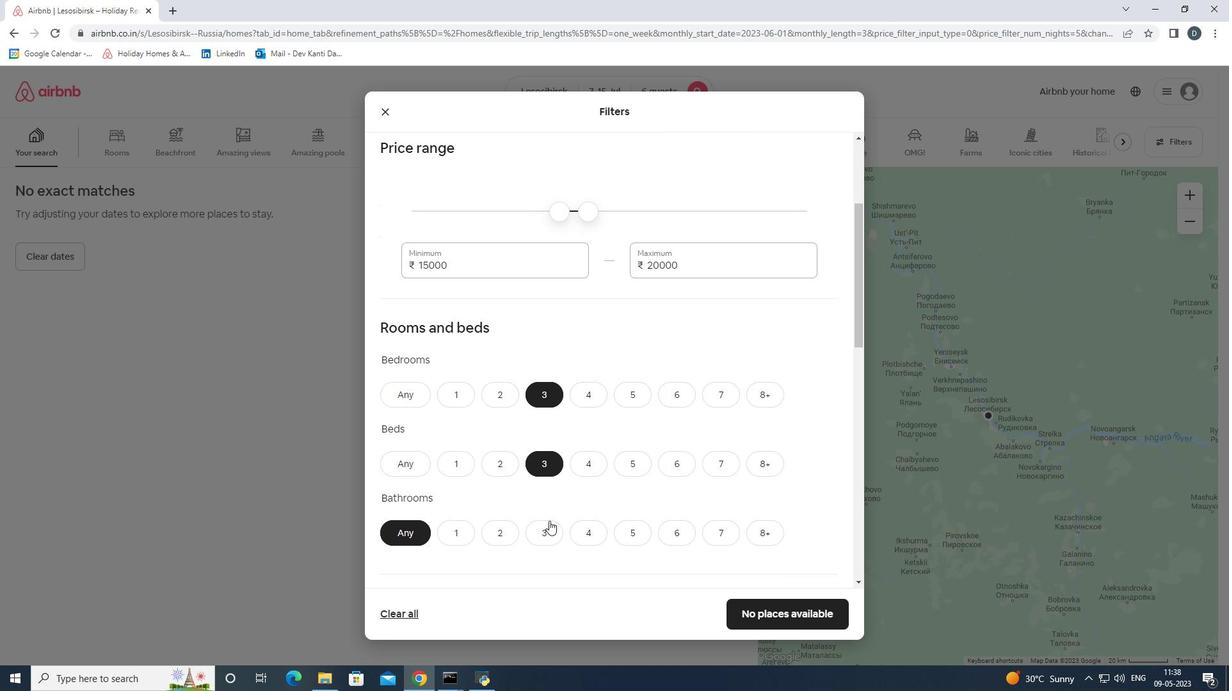 
Action: Mouse pressed left at (549, 529)
Screenshot: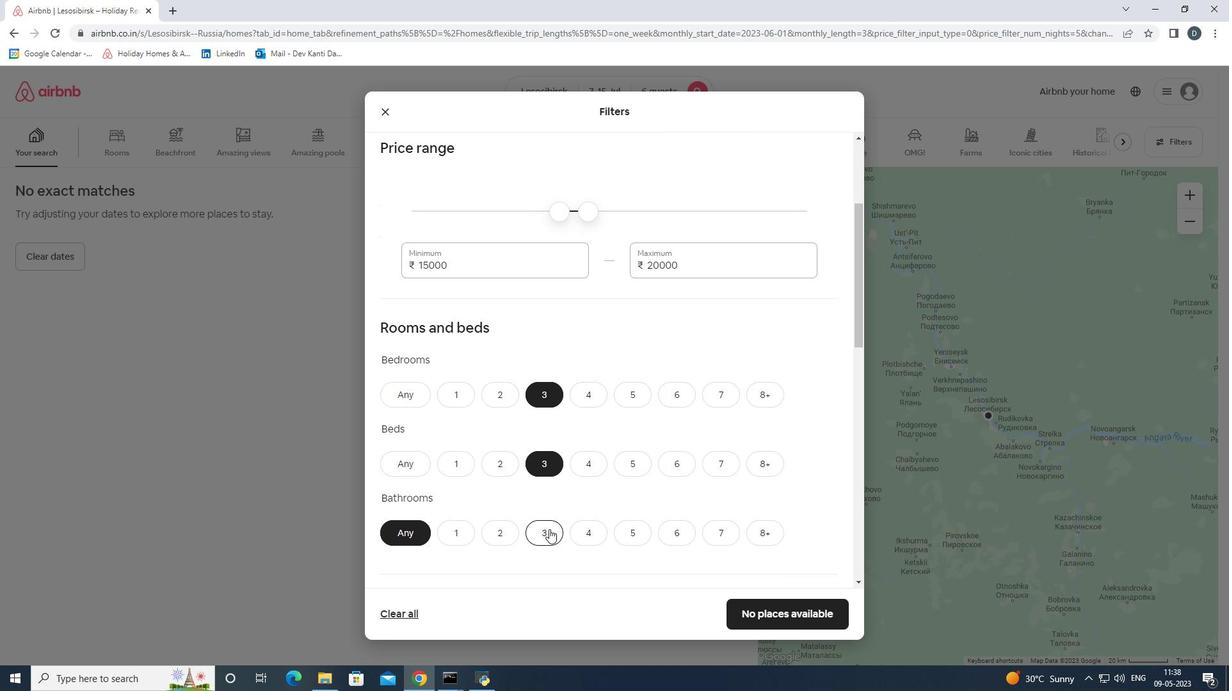 
Action: Mouse moved to (549, 529)
Screenshot: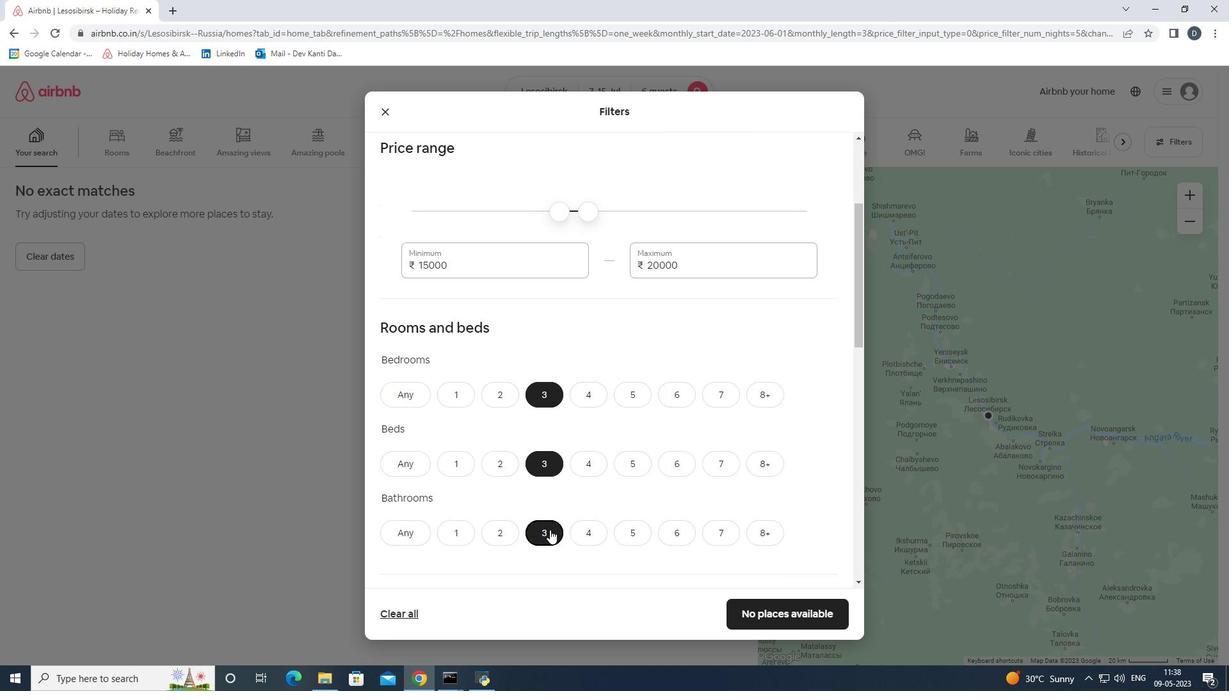 
Action: Mouse scrolled (549, 528) with delta (0, 0)
Screenshot: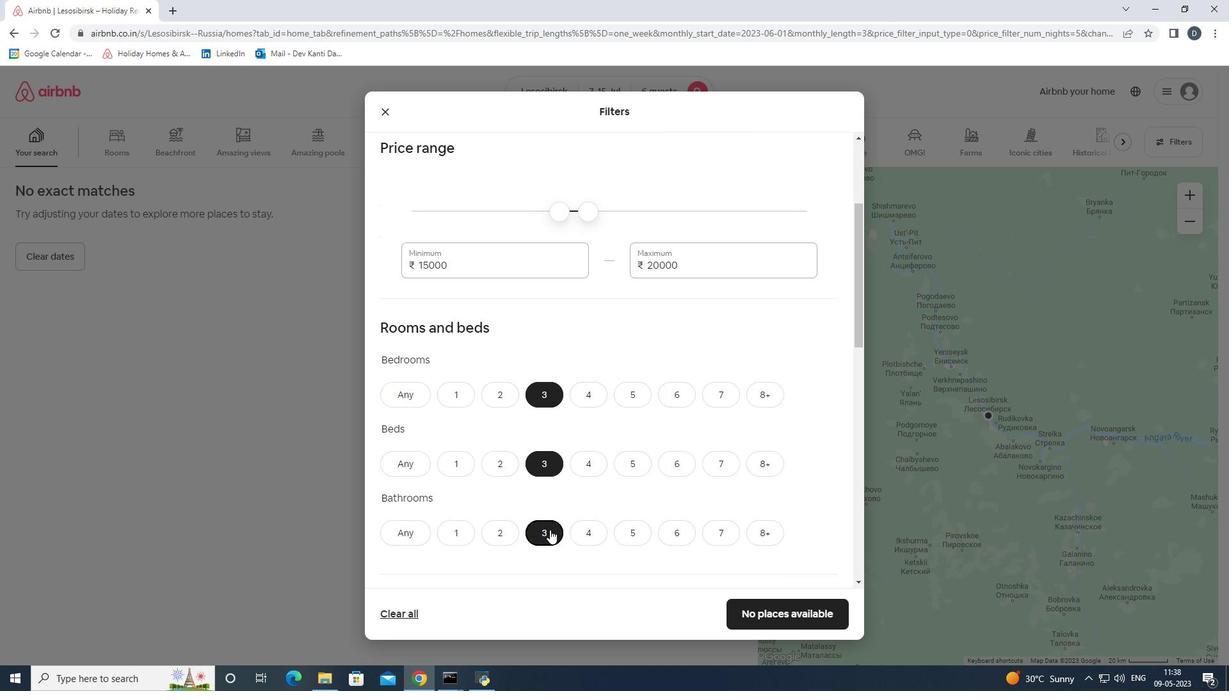 
Action: Mouse moved to (550, 528)
Screenshot: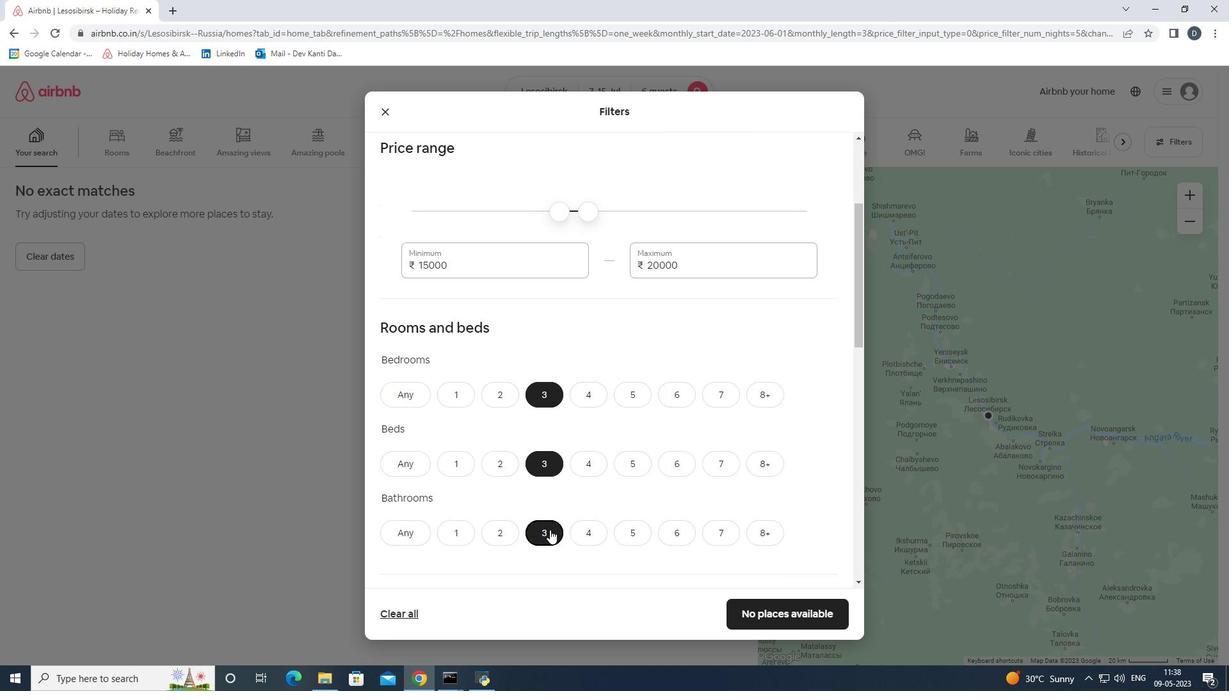 
Action: Mouse scrolled (550, 528) with delta (0, 0)
Screenshot: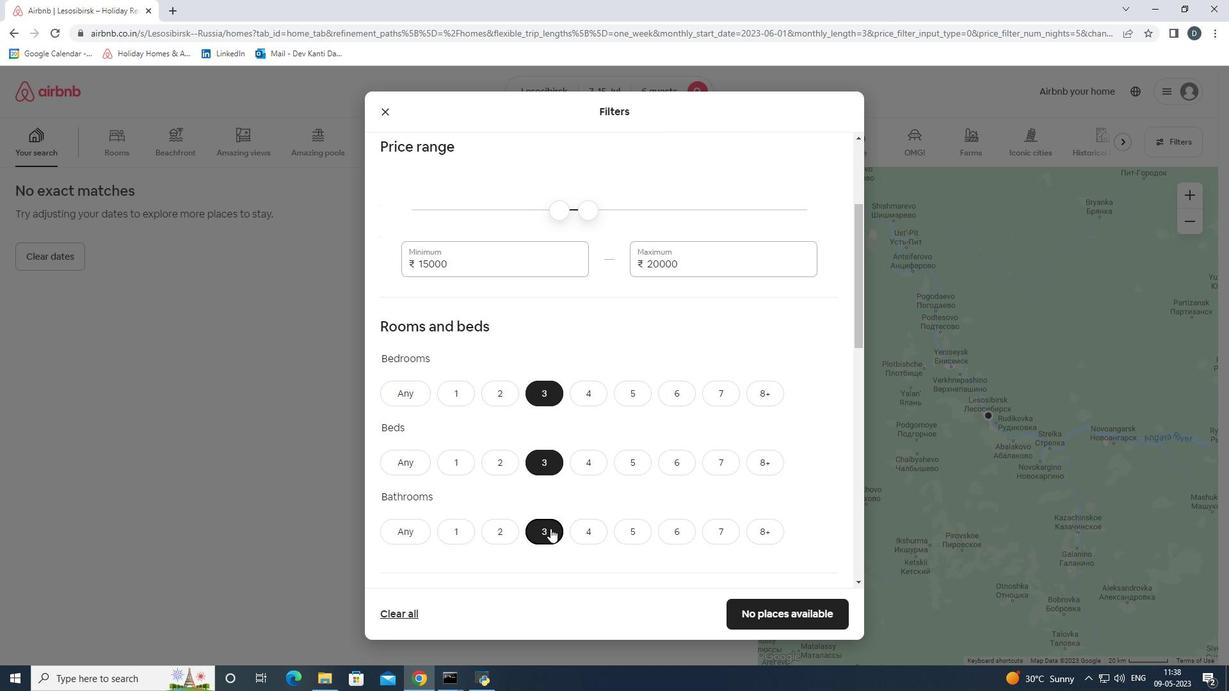 
Action: Mouse scrolled (550, 528) with delta (0, 0)
Screenshot: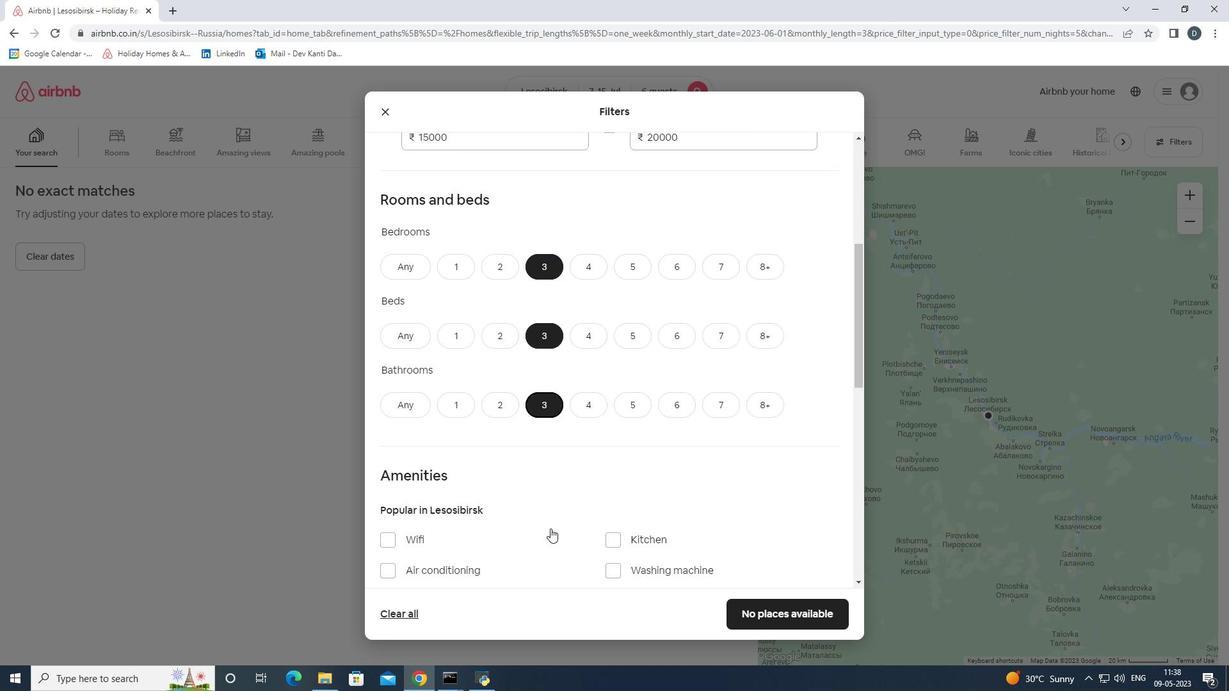 
Action: Mouse moved to (561, 498)
Screenshot: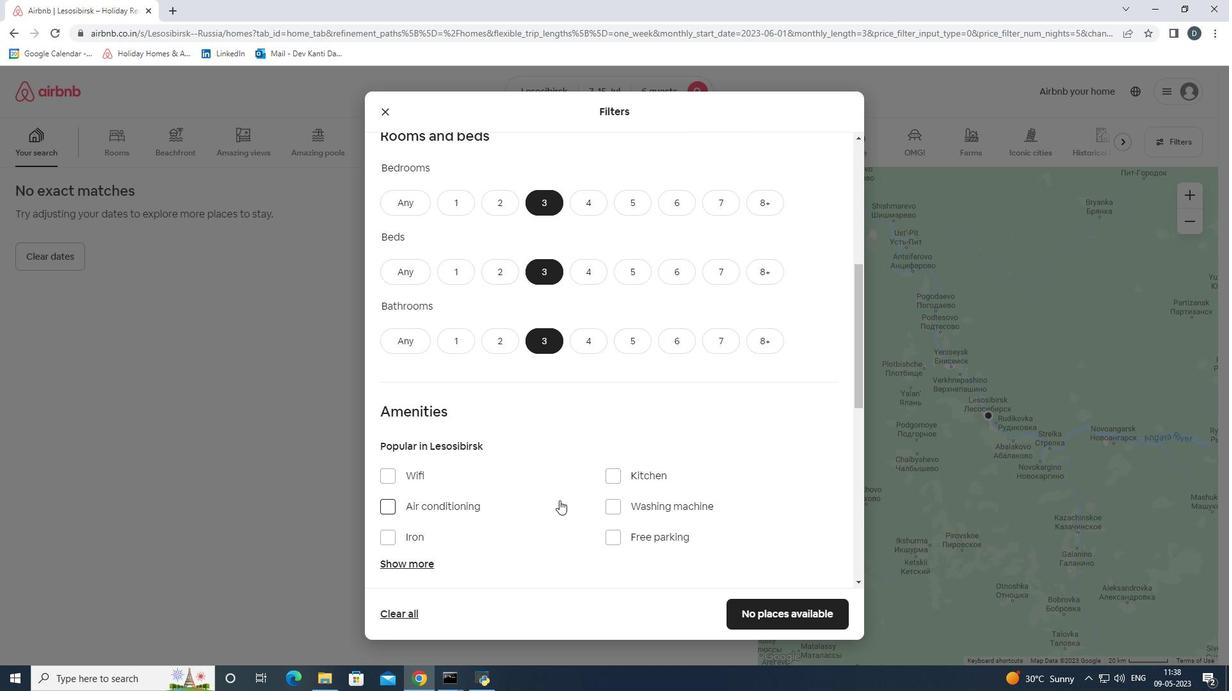 
Action: Mouse scrolled (561, 498) with delta (0, 0)
Screenshot: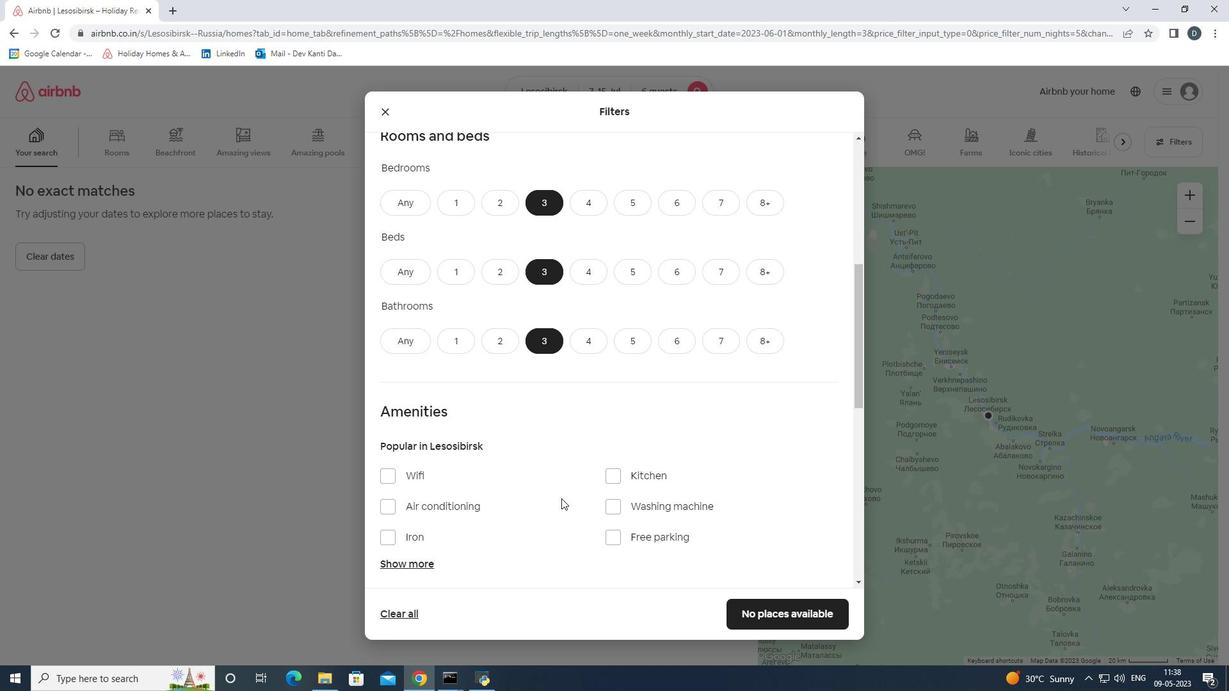 
Action: Mouse scrolled (561, 498) with delta (0, 0)
Screenshot: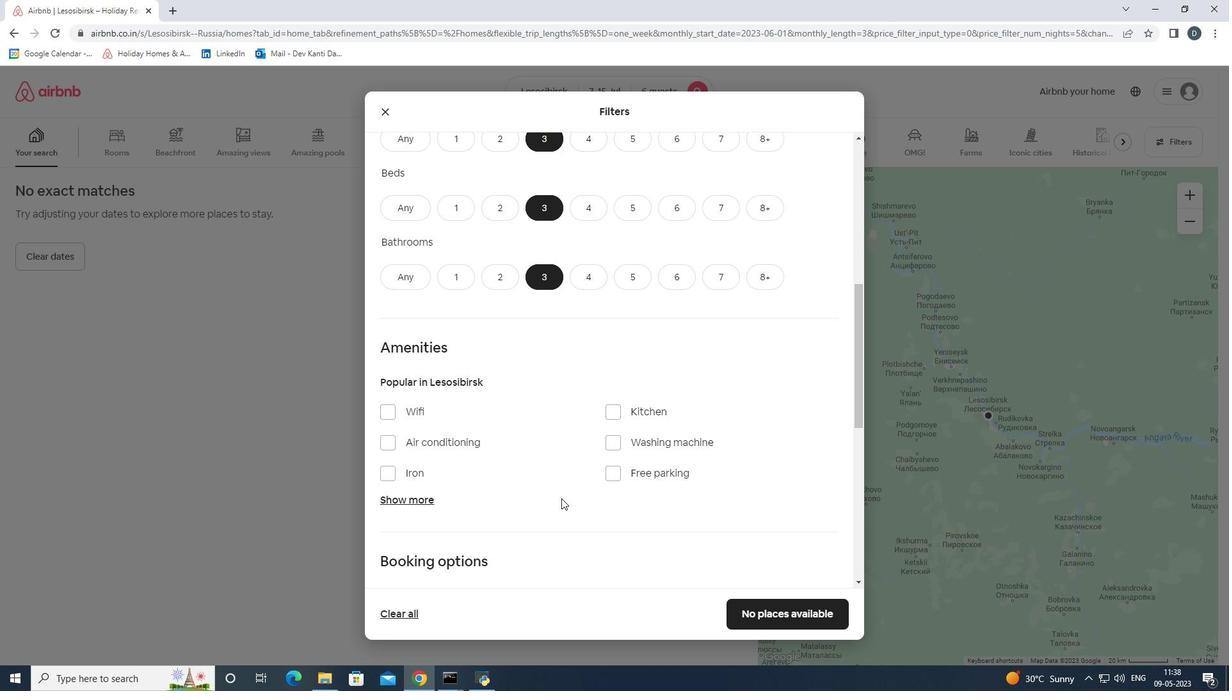 
Action: Mouse moved to (617, 382)
Screenshot: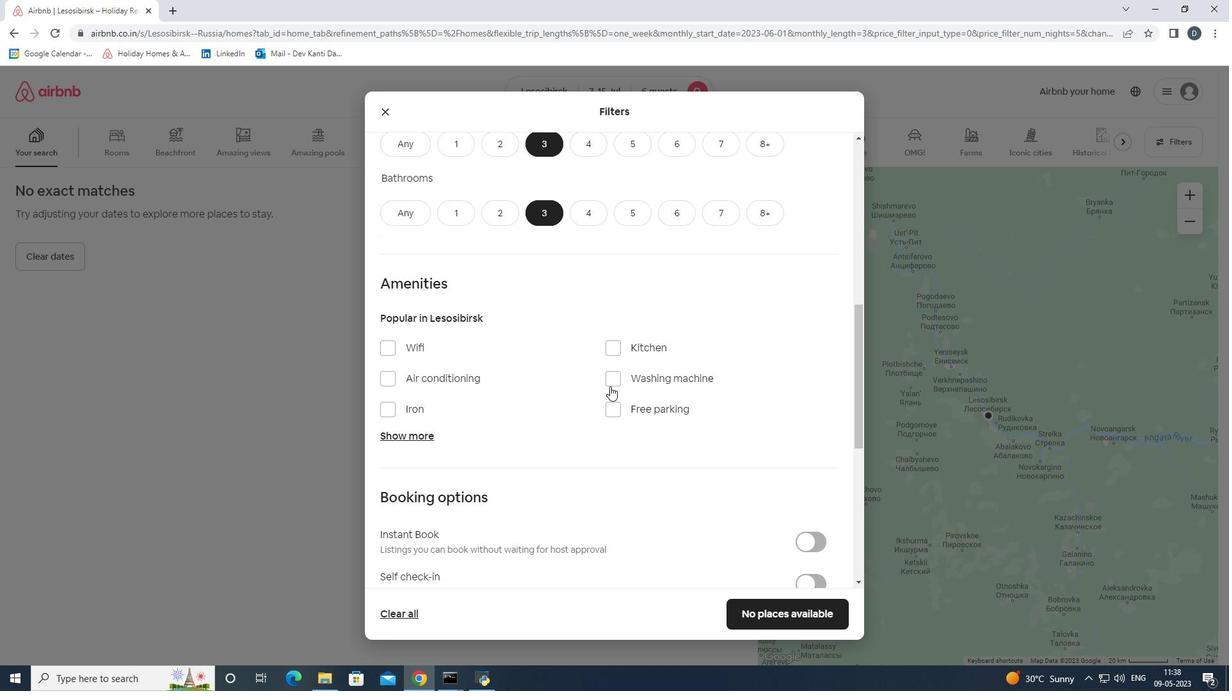 
Action: Mouse pressed left at (617, 382)
Screenshot: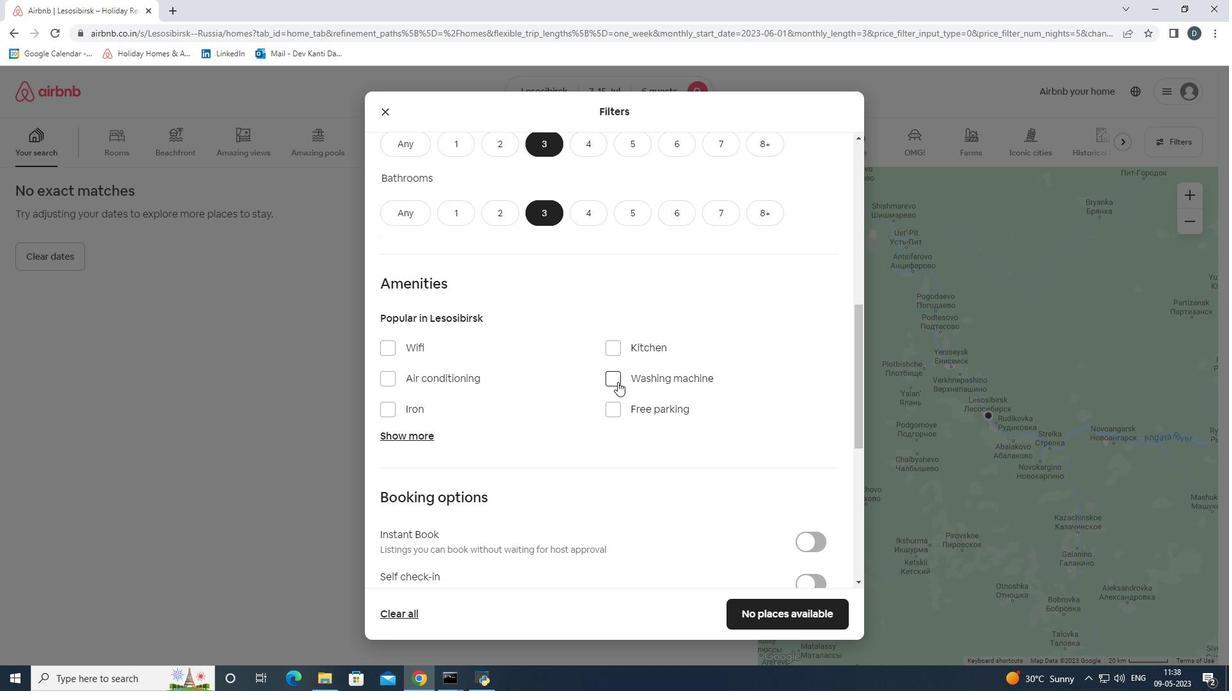 
Action: Mouse moved to (723, 449)
Screenshot: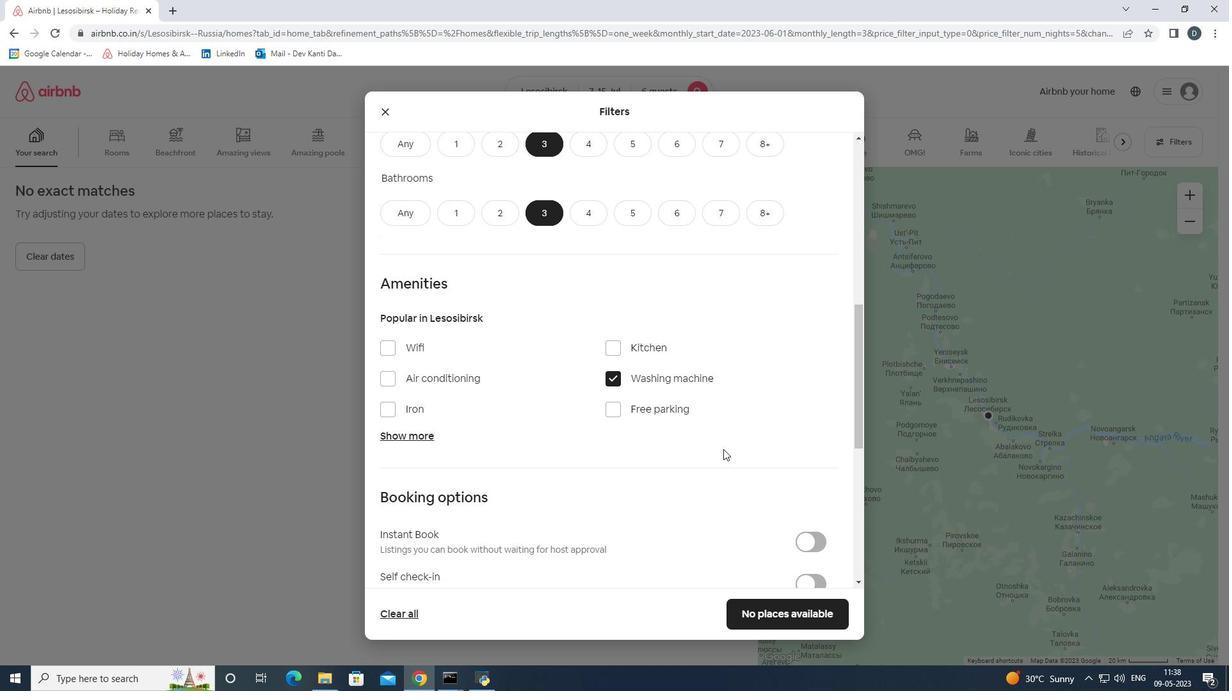 
Action: Mouse scrolled (723, 448) with delta (0, 0)
Screenshot: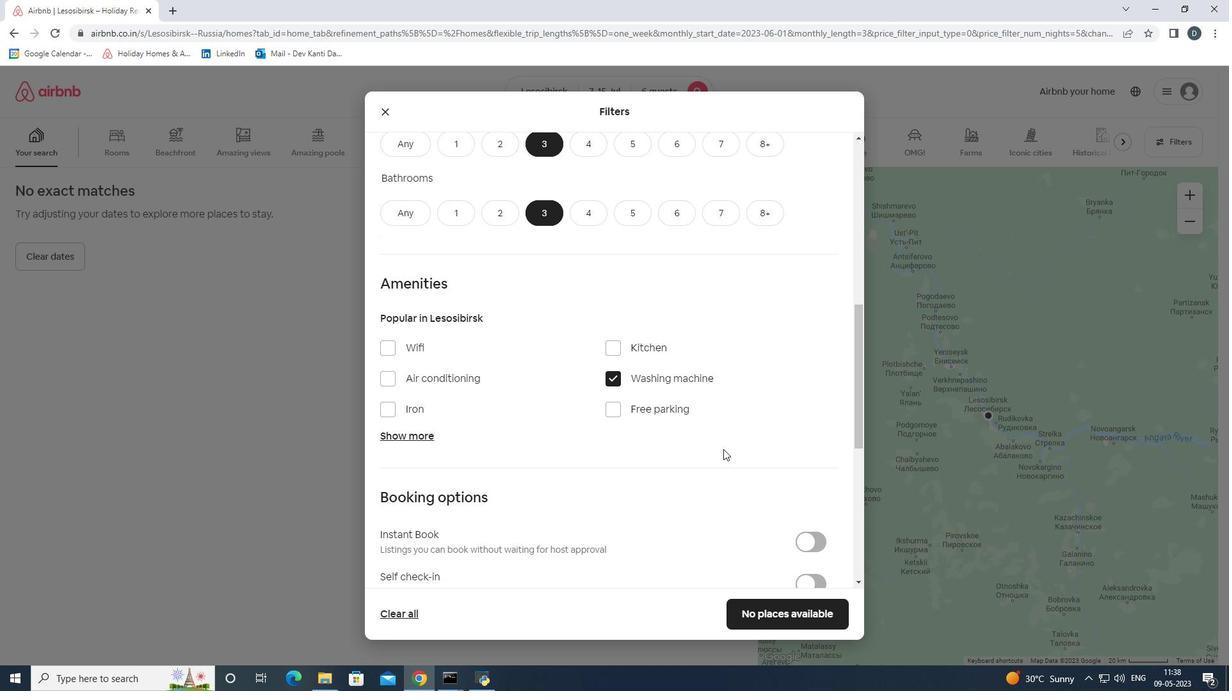 
Action: Mouse scrolled (723, 448) with delta (0, 0)
Screenshot: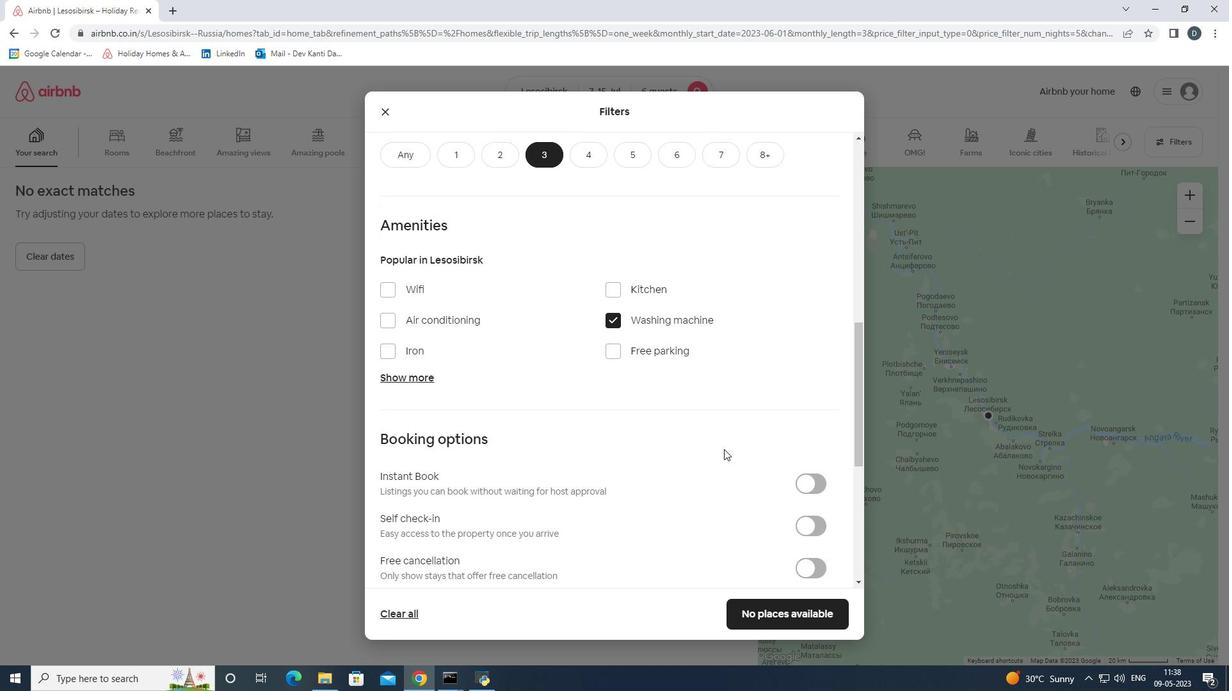 
Action: Mouse moved to (821, 457)
Screenshot: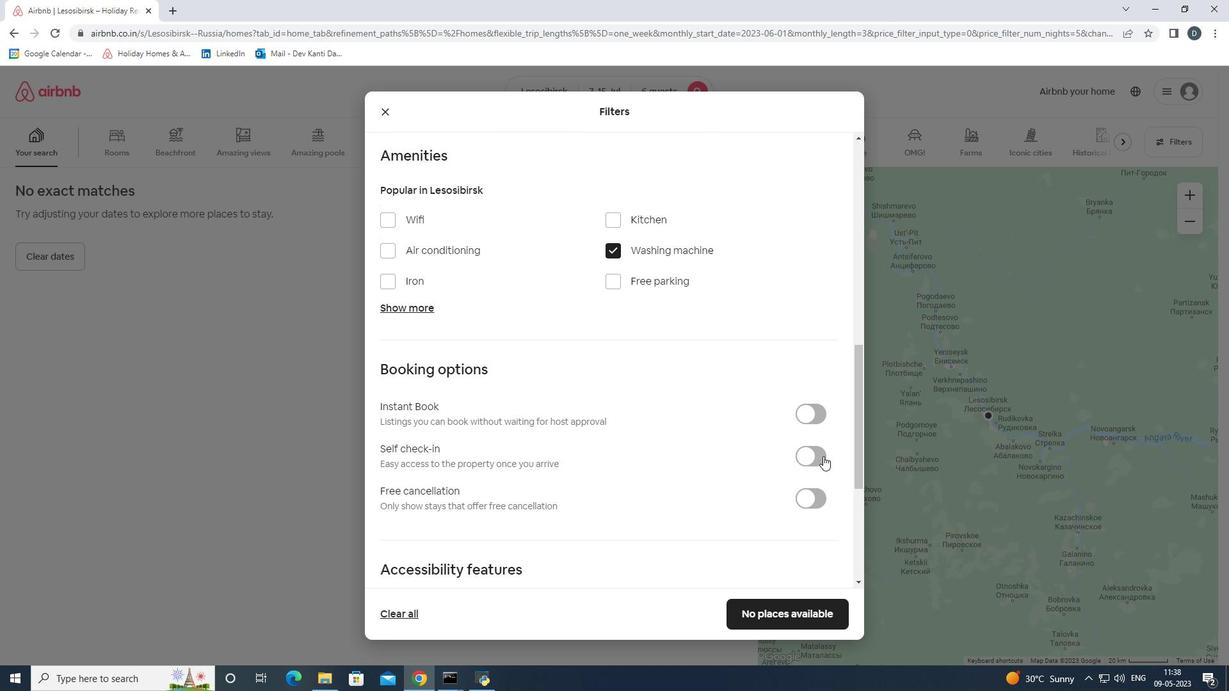 
Action: Mouse pressed left at (821, 457)
Screenshot: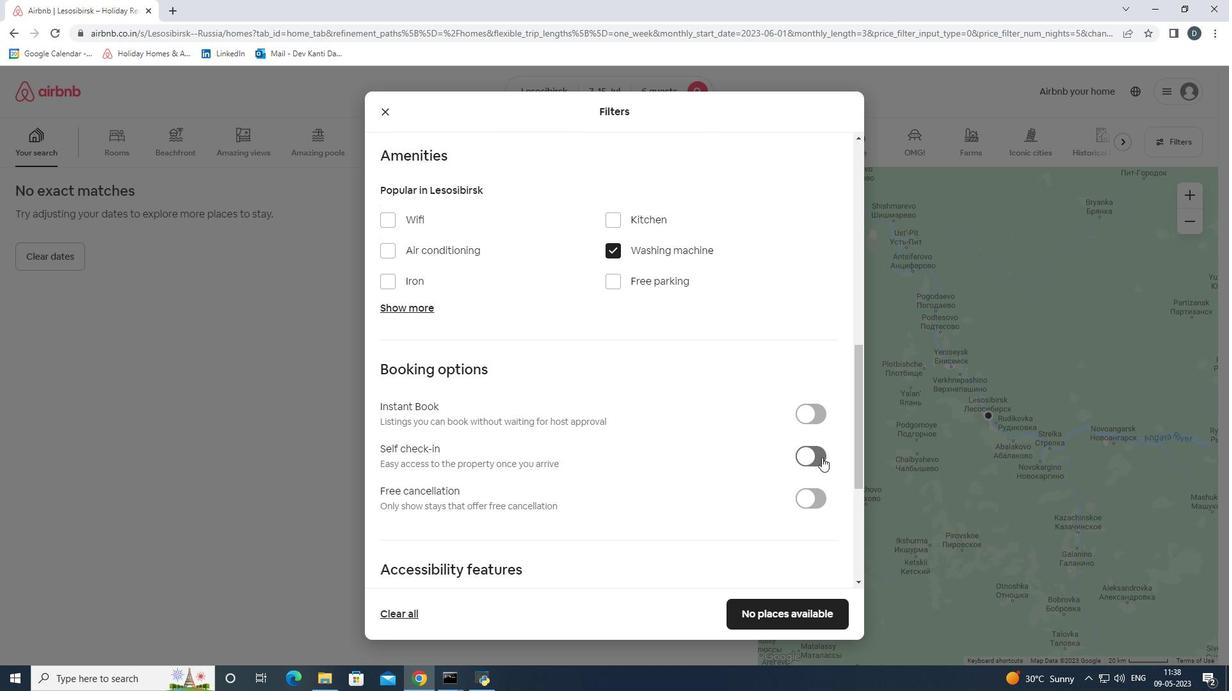 
Action: Mouse scrolled (821, 457) with delta (0, 0)
Screenshot: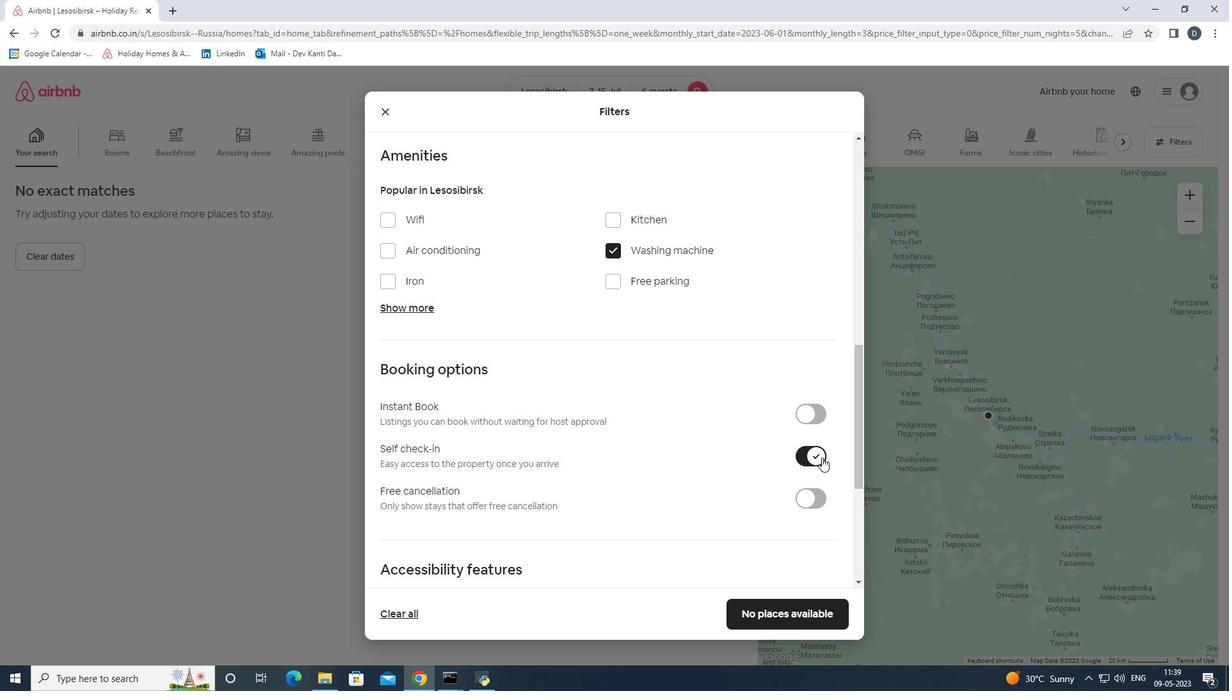 
Action: Mouse scrolled (821, 457) with delta (0, 0)
Screenshot: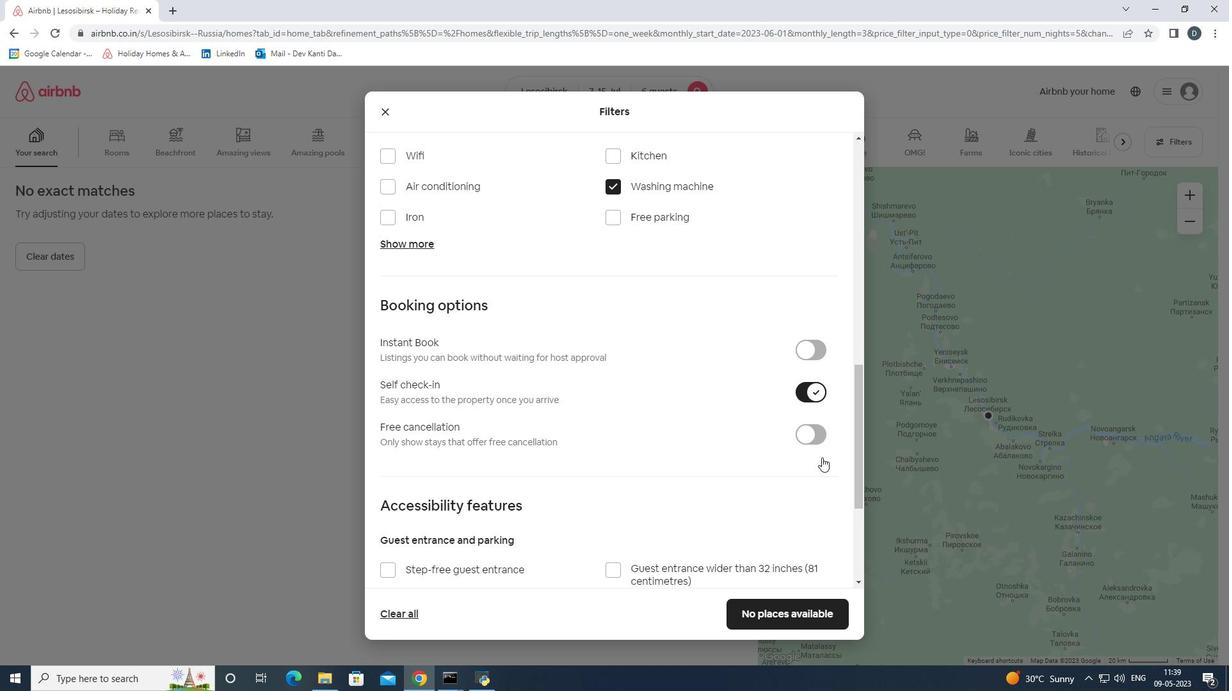 
Action: Mouse scrolled (821, 457) with delta (0, 0)
Screenshot: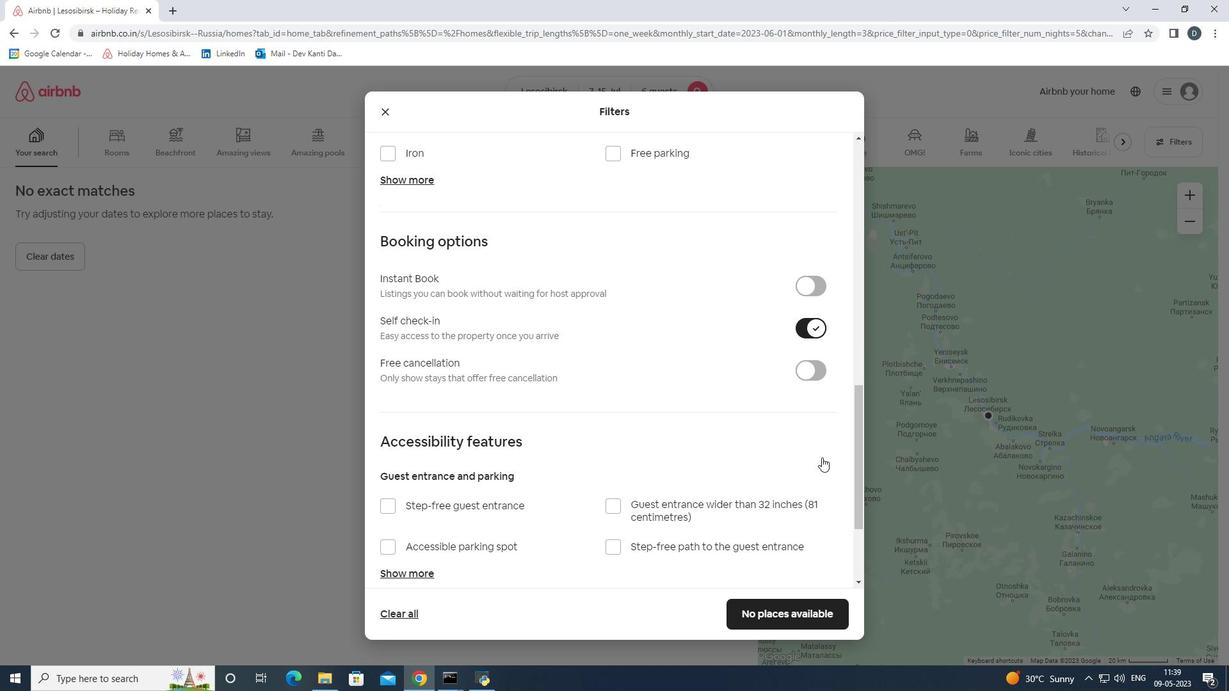 
Action: Mouse scrolled (821, 457) with delta (0, 0)
Screenshot: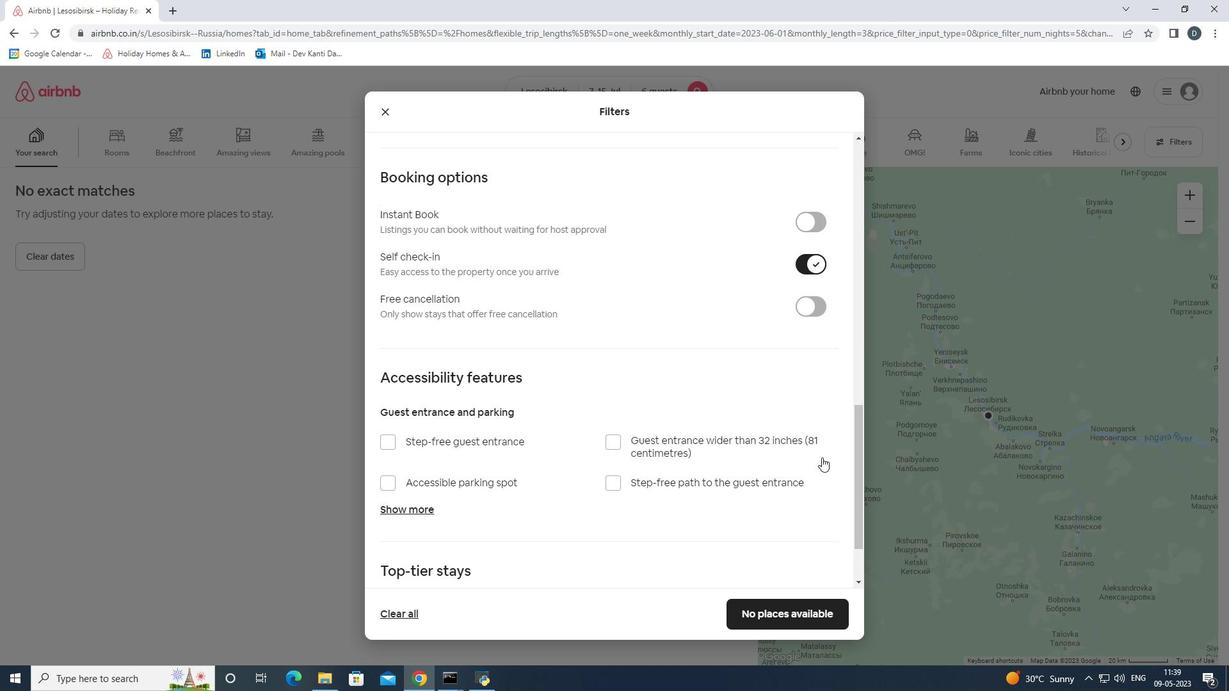 
Action: Mouse scrolled (821, 457) with delta (0, 0)
Screenshot: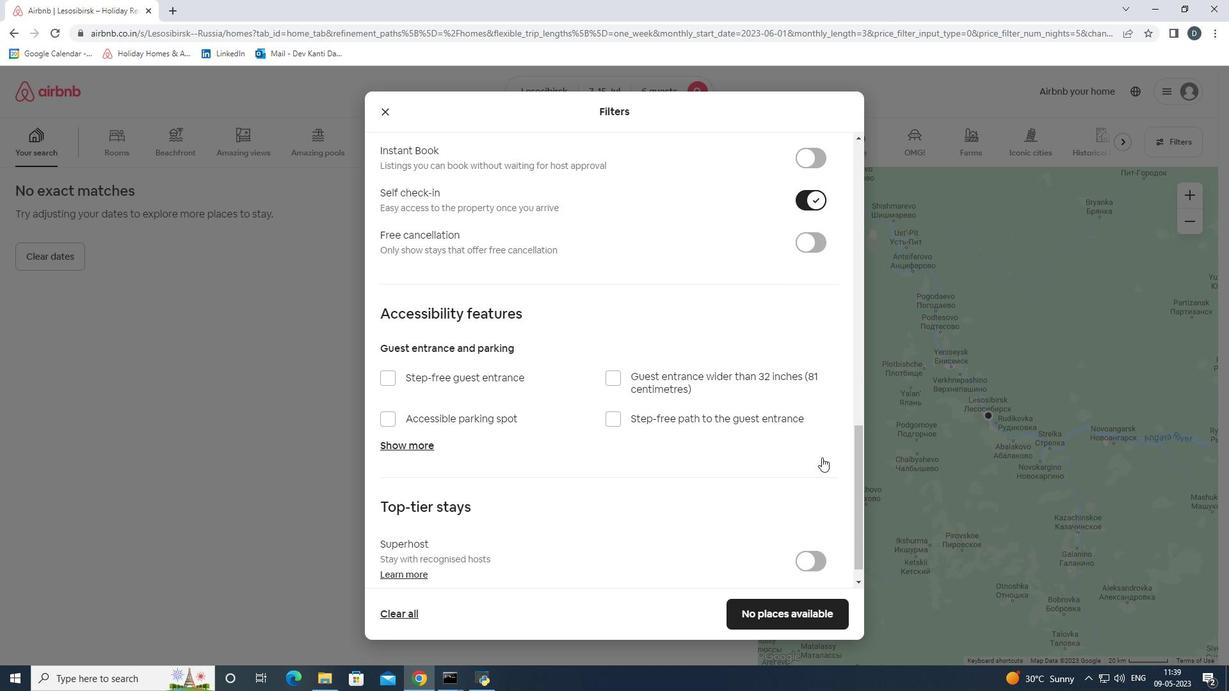 
Action: Mouse scrolled (821, 457) with delta (0, 0)
Screenshot: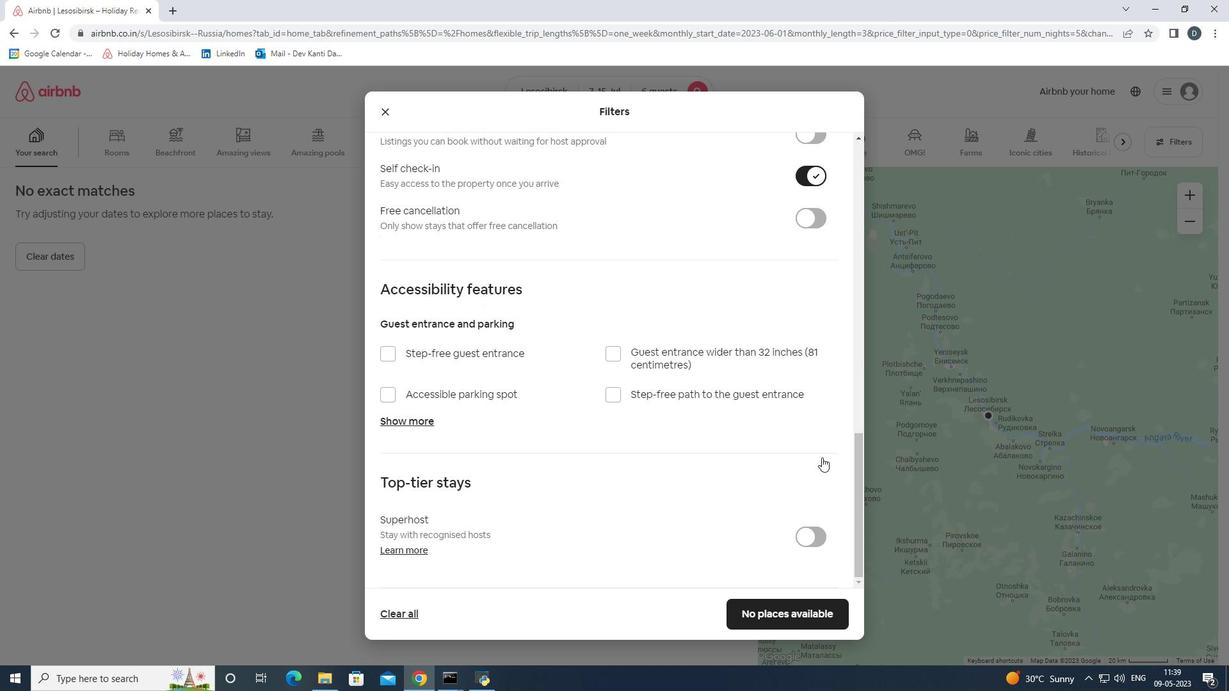 
Action: Mouse moved to (767, 604)
Screenshot: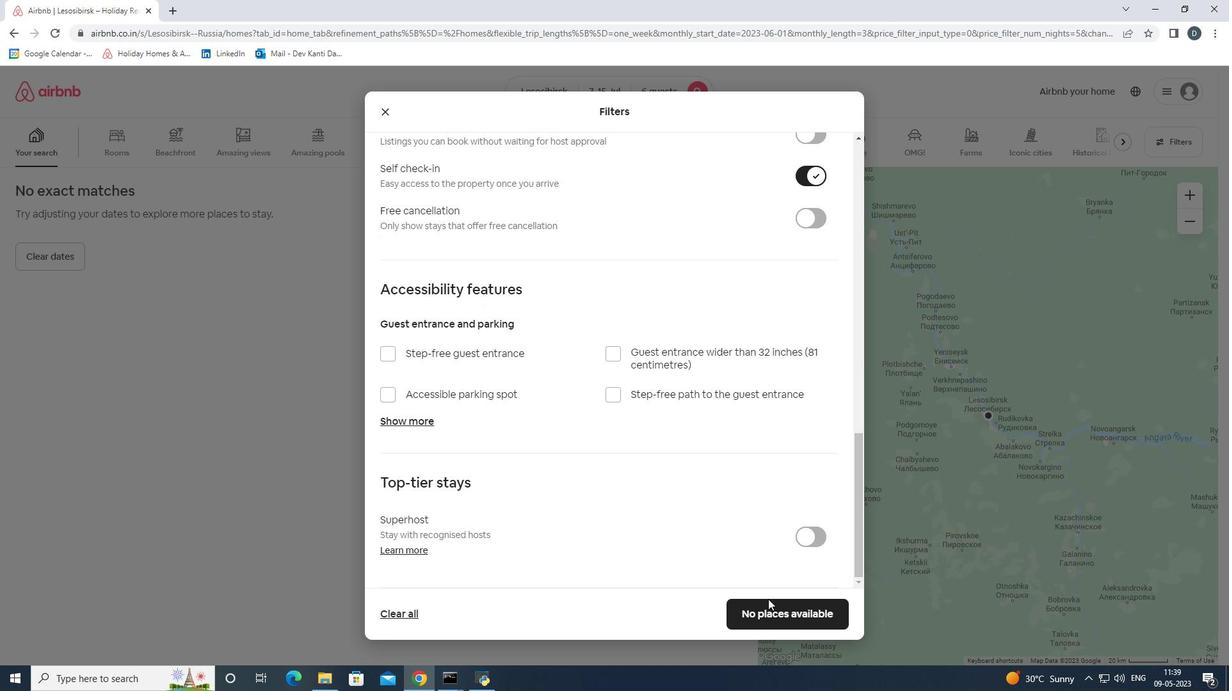 
Action: Mouse pressed left at (767, 604)
Screenshot: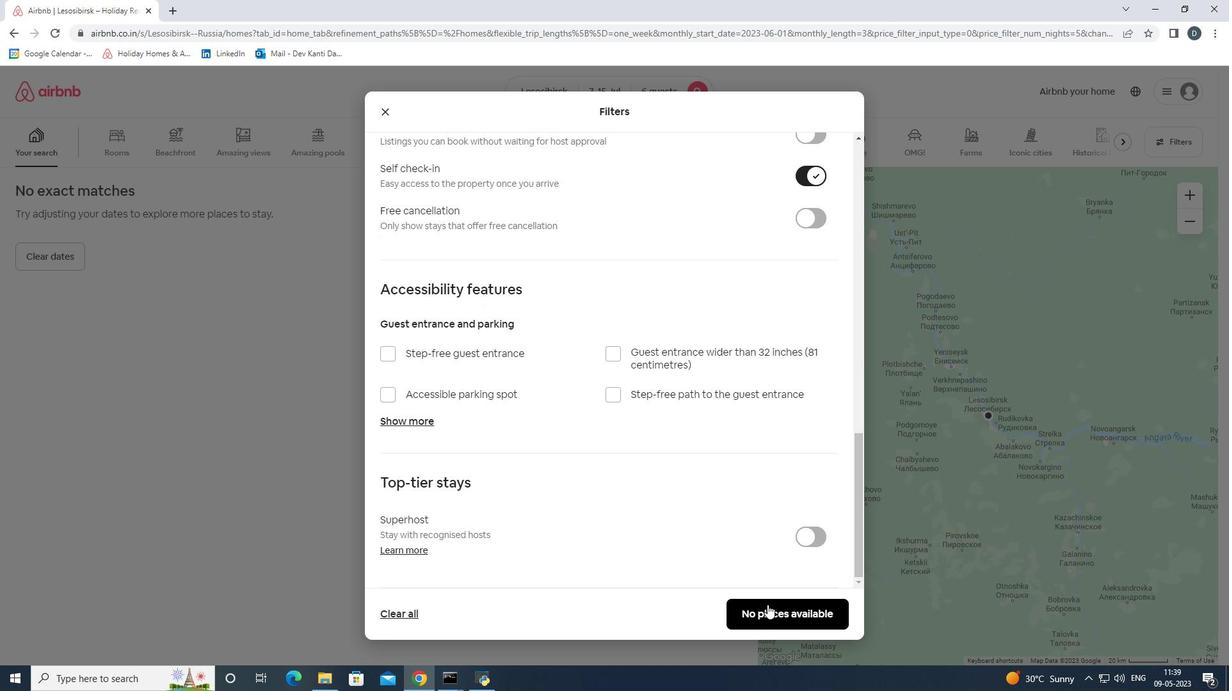 
Action: Mouse moved to (769, 604)
Screenshot: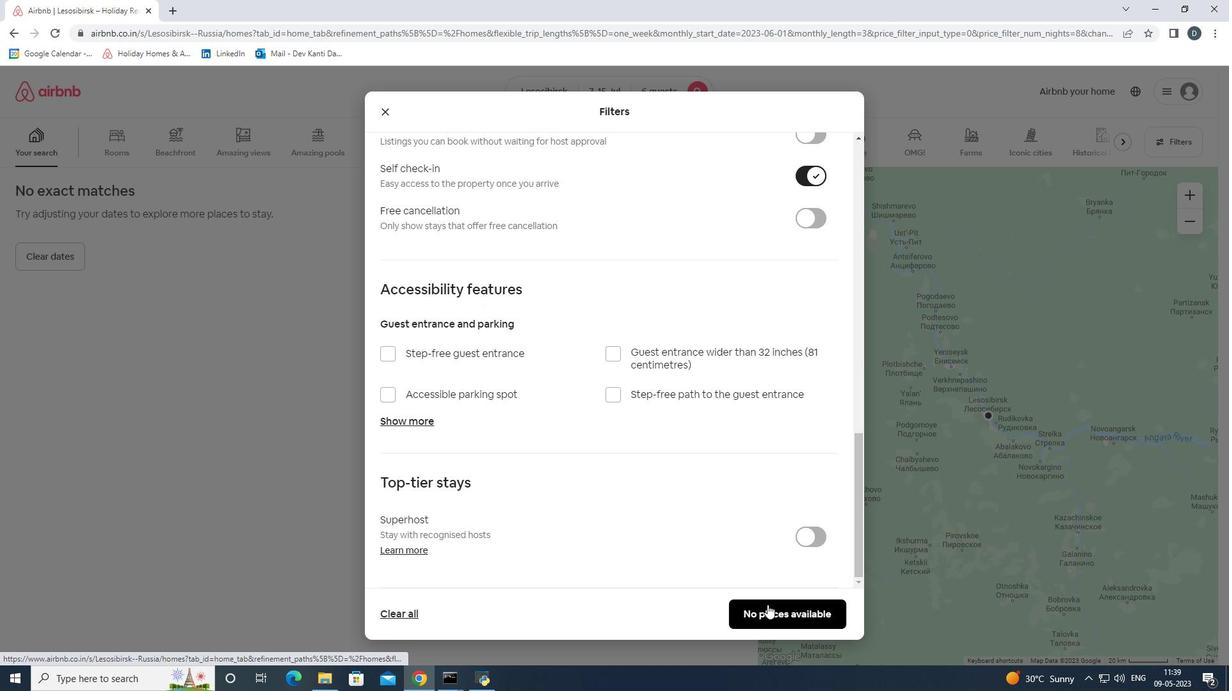 
